 Task: Open Card Leadership Development Execution in Board Employee Benefits Optimization to Workspace Front-end Development and add a team member Softage.2@softage.net, a label Blue, a checklist Environmental Education, an attachment from Trello, a color Blue and finally, add a card description 'Conduct team training session on effective delegation' and a comment 'We should approach this task as an opportunity to learn and grow, by exploring new ideas and methods.'. Add a start date 'Jan 02, 1900' with a due date 'Jan 09, 1900'
Action: Mouse moved to (84, 319)
Screenshot: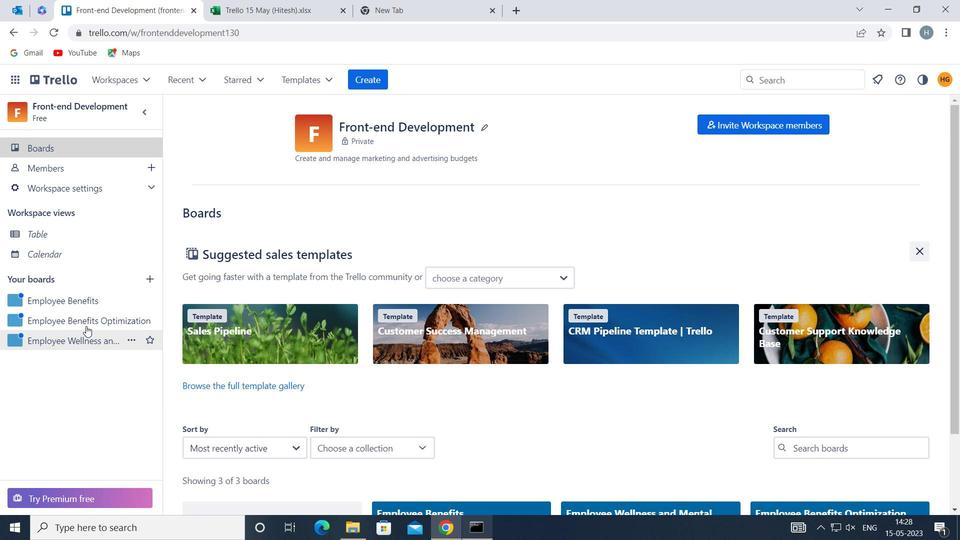 
Action: Mouse pressed left at (84, 319)
Screenshot: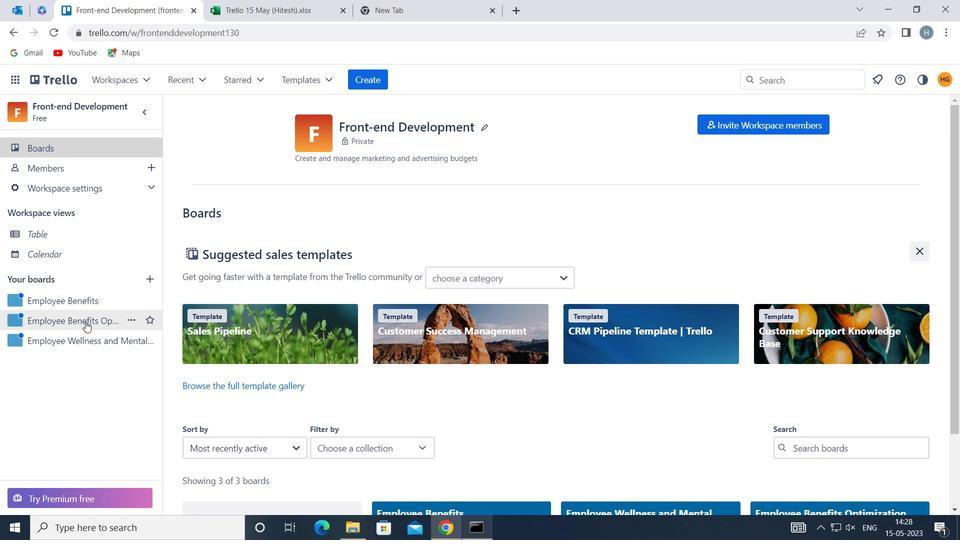 
Action: Mouse moved to (242, 178)
Screenshot: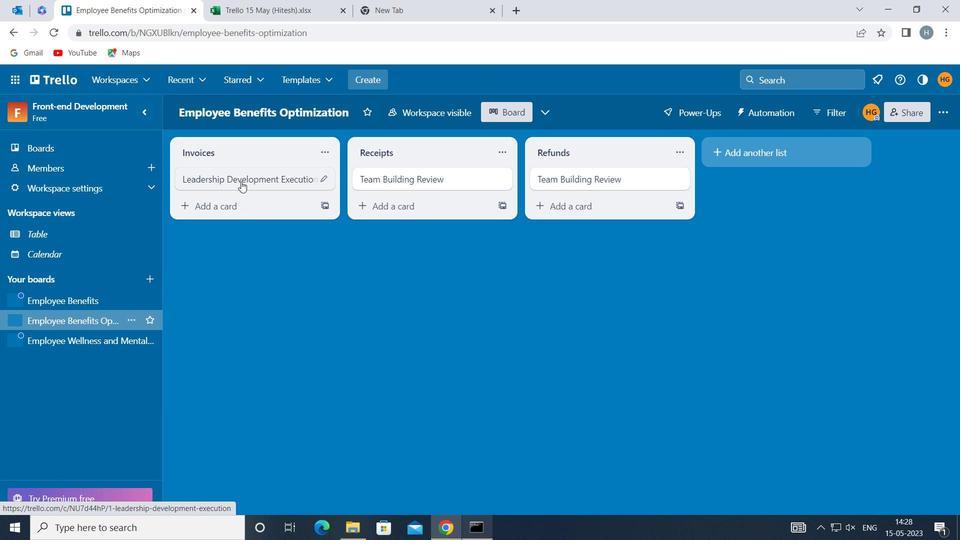 
Action: Mouse pressed left at (242, 178)
Screenshot: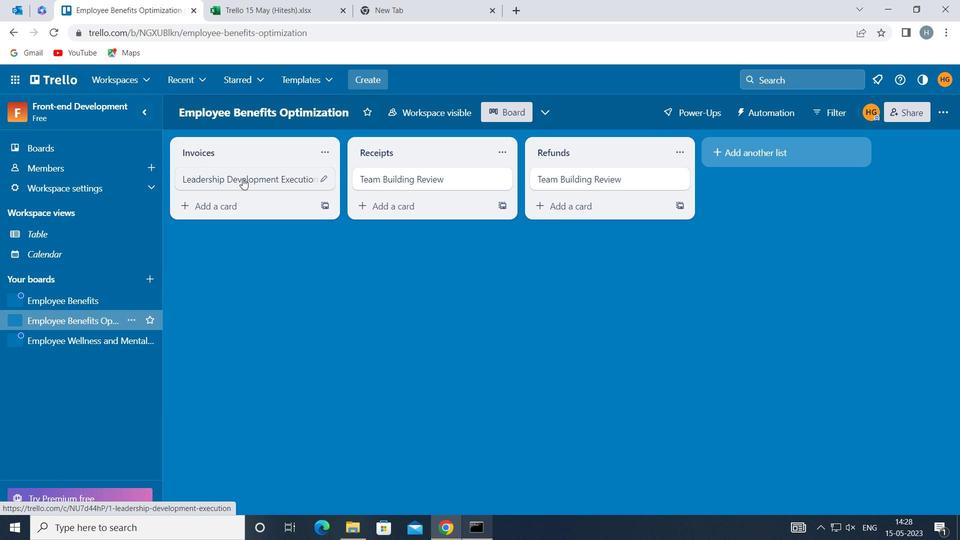 
Action: Mouse moved to (652, 180)
Screenshot: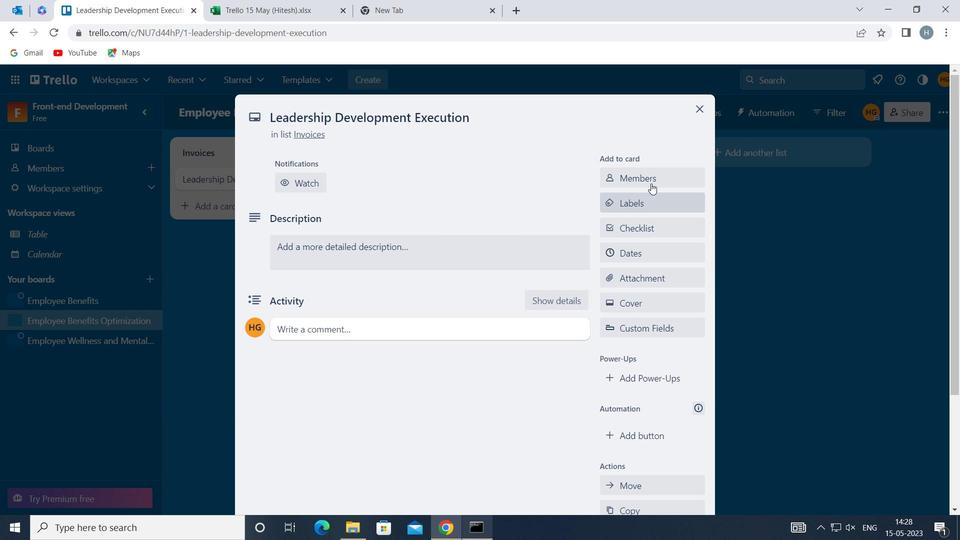 
Action: Mouse pressed left at (652, 180)
Screenshot: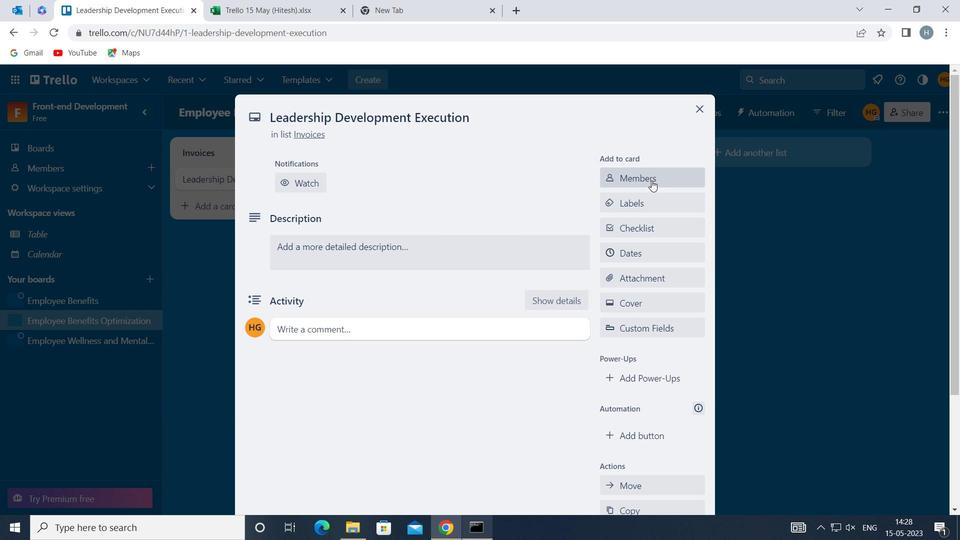 
Action: Key pressed softage
Screenshot: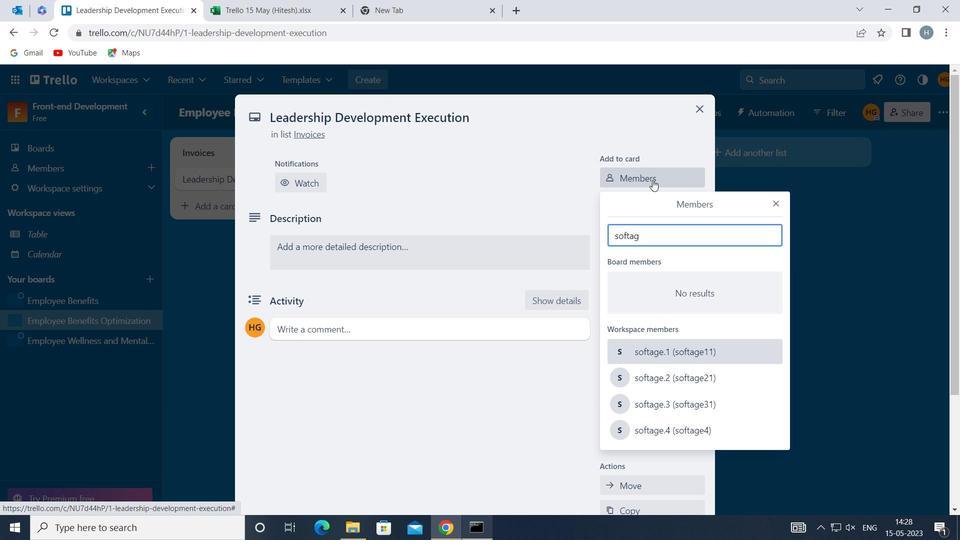 
Action: Mouse moved to (673, 374)
Screenshot: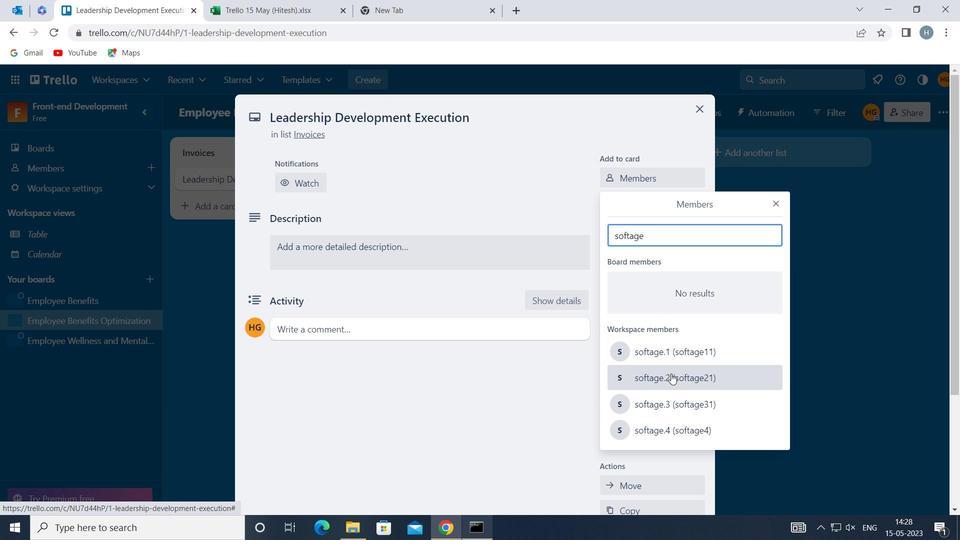 
Action: Mouse pressed left at (673, 374)
Screenshot: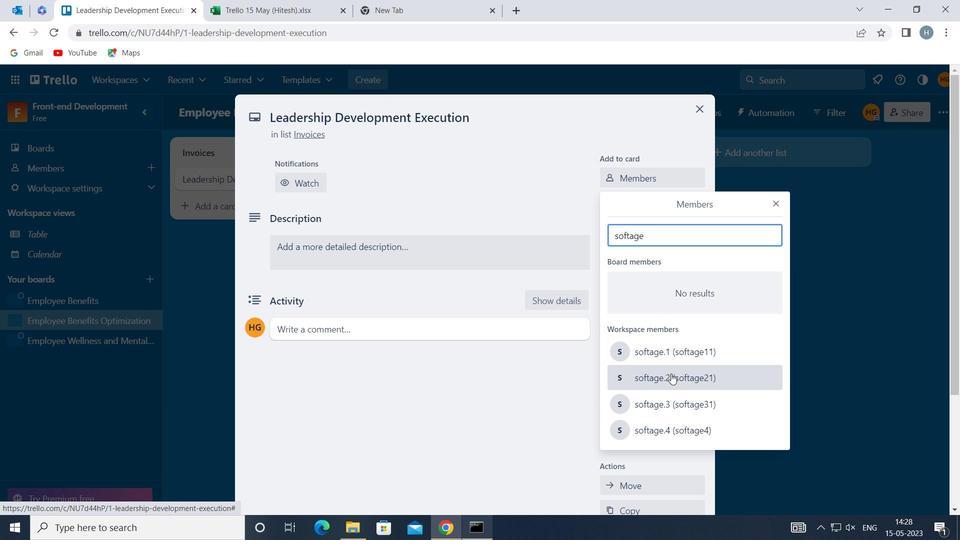 
Action: Mouse moved to (775, 205)
Screenshot: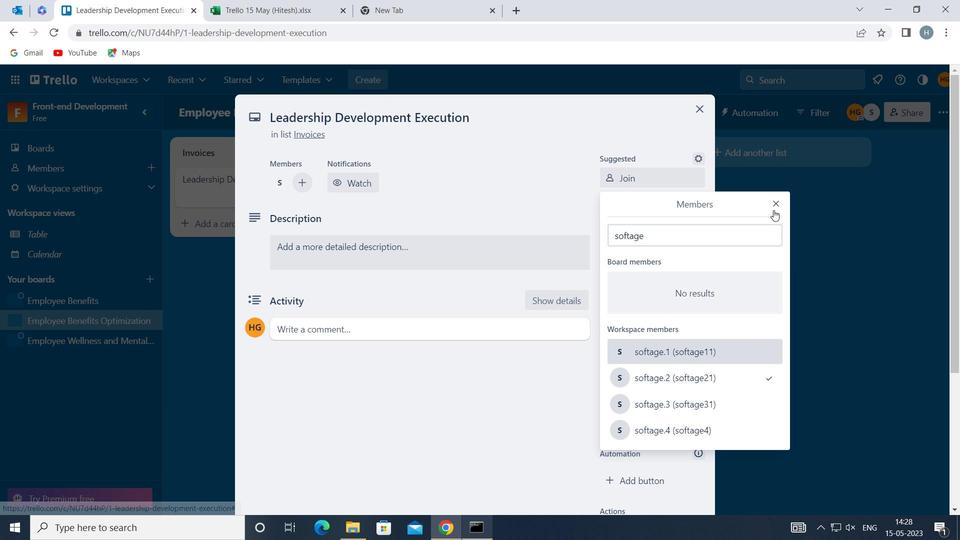 
Action: Mouse pressed left at (775, 205)
Screenshot: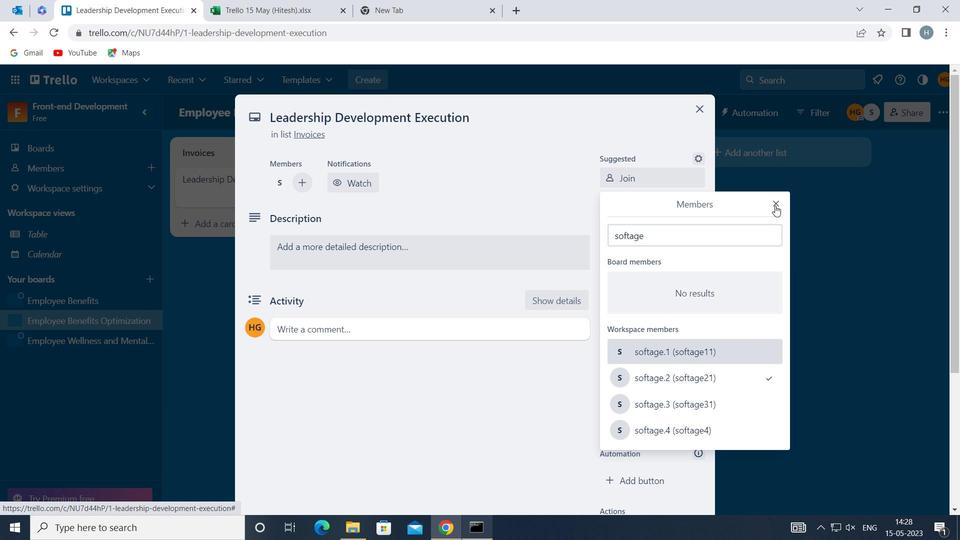 
Action: Mouse moved to (667, 245)
Screenshot: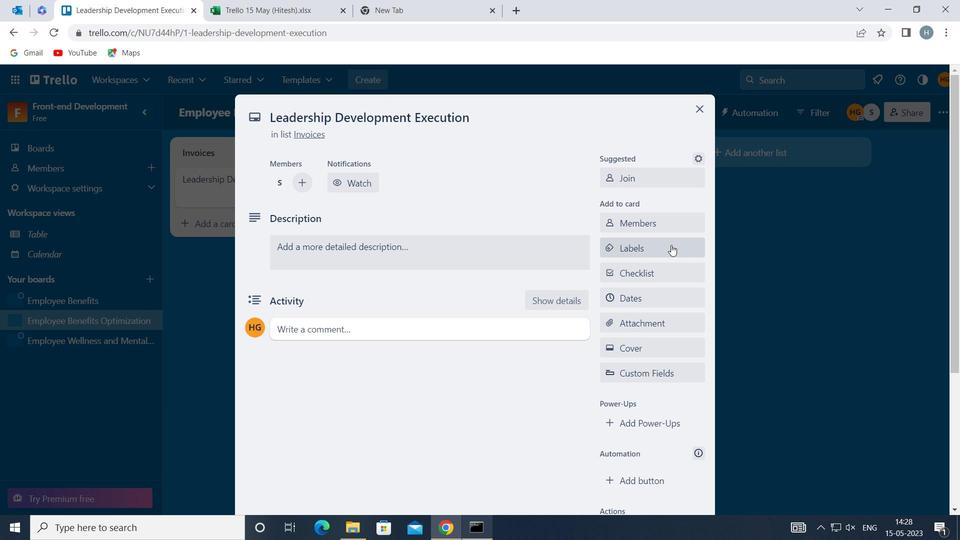 
Action: Mouse pressed left at (667, 245)
Screenshot: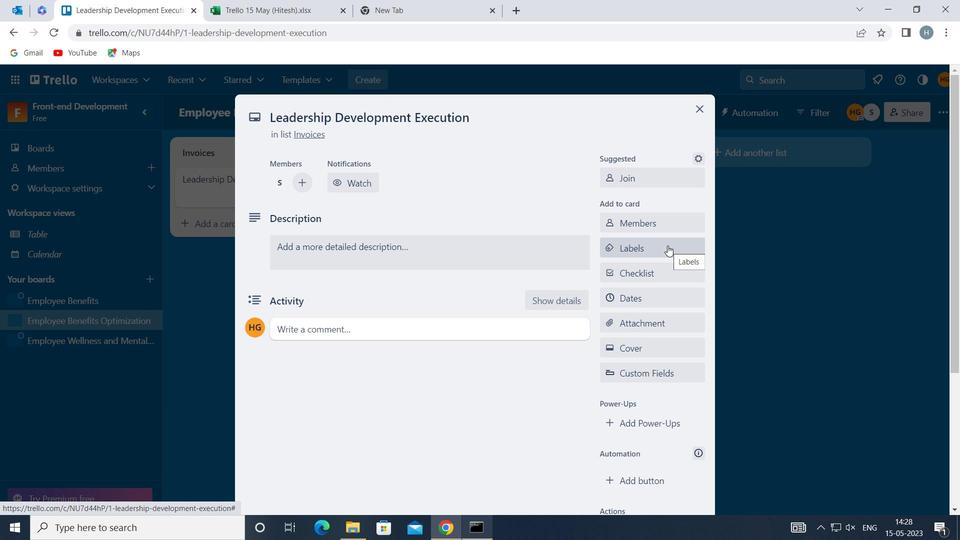 
Action: Mouse moved to (683, 291)
Screenshot: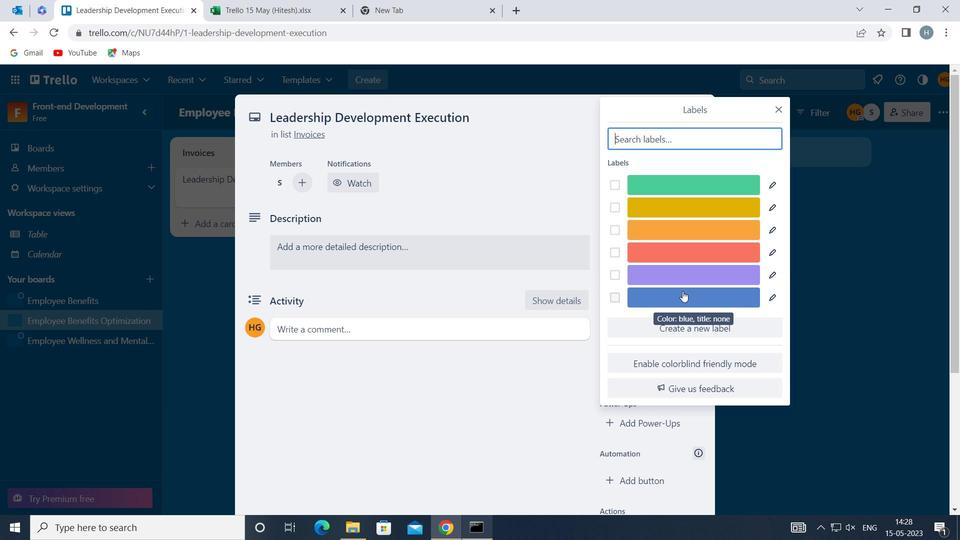 
Action: Mouse pressed left at (683, 291)
Screenshot: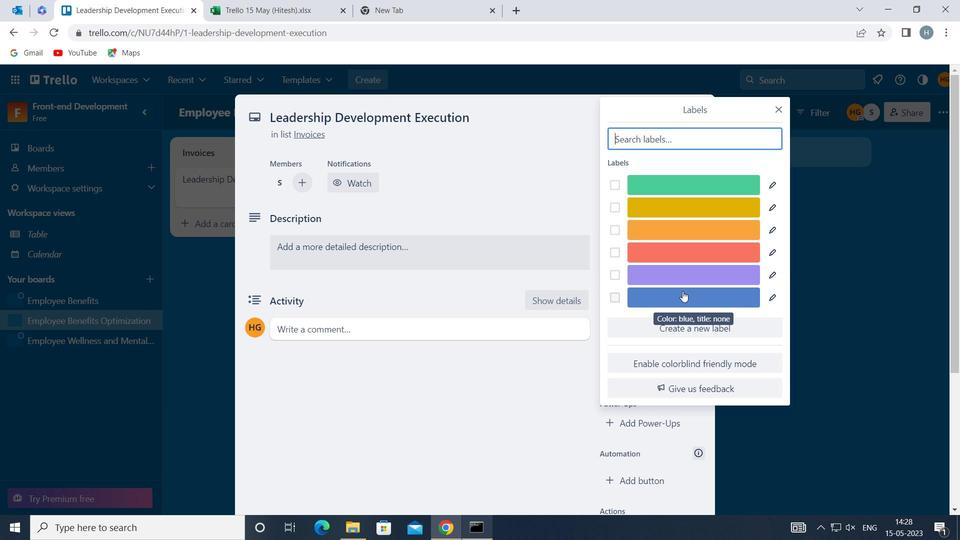 
Action: Mouse moved to (776, 107)
Screenshot: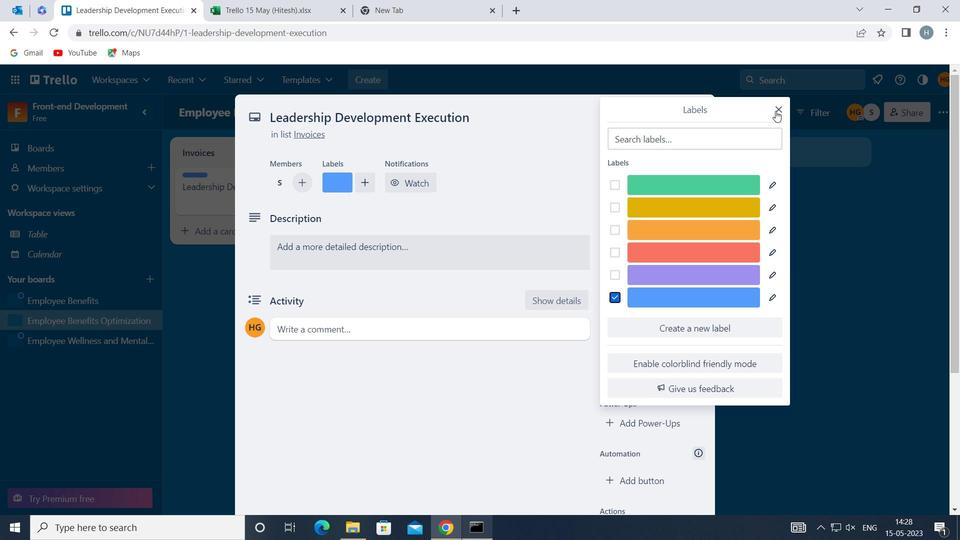 
Action: Mouse pressed left at (776, 107)
Screenshot: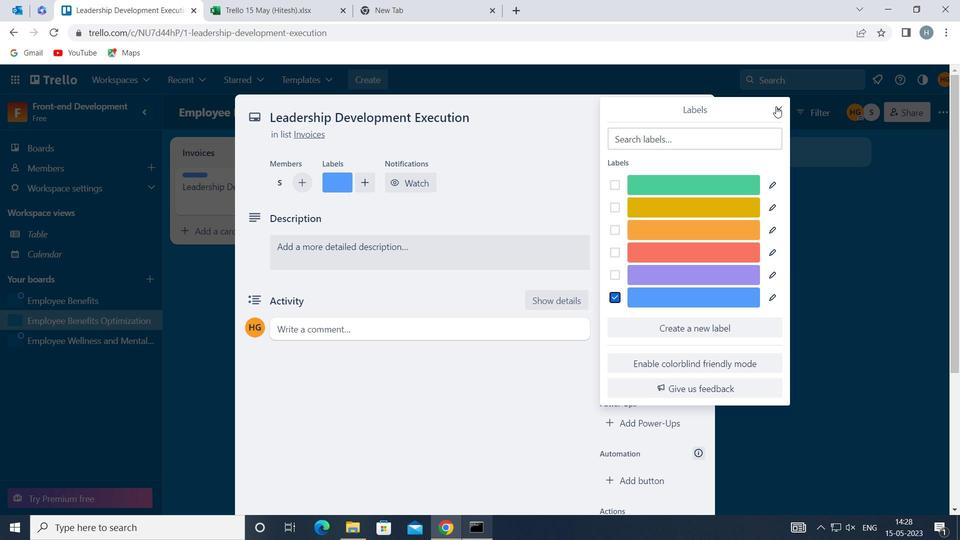 
Action: Mouse moved to (666, 267)
Screenshot: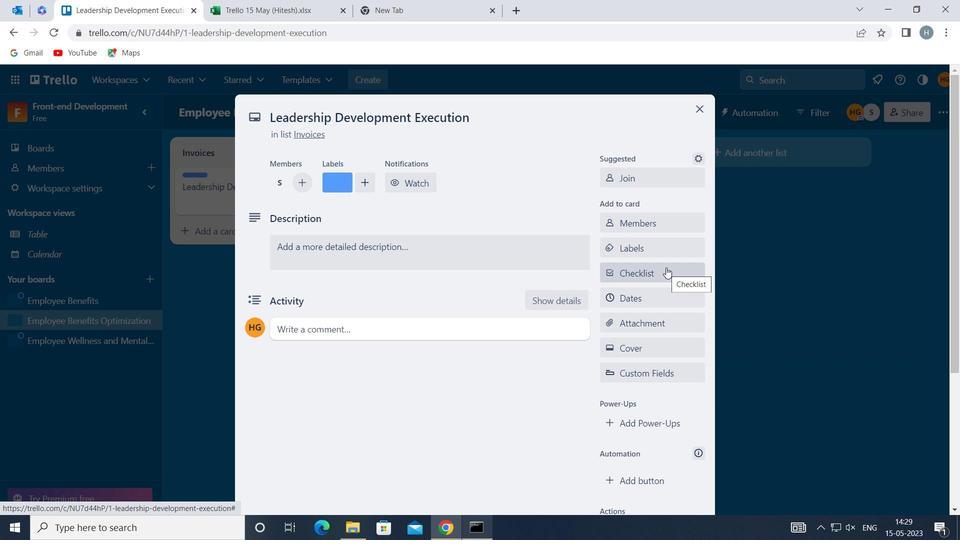 
Action: Mouse pressed left at (666, 267)
Screenshot: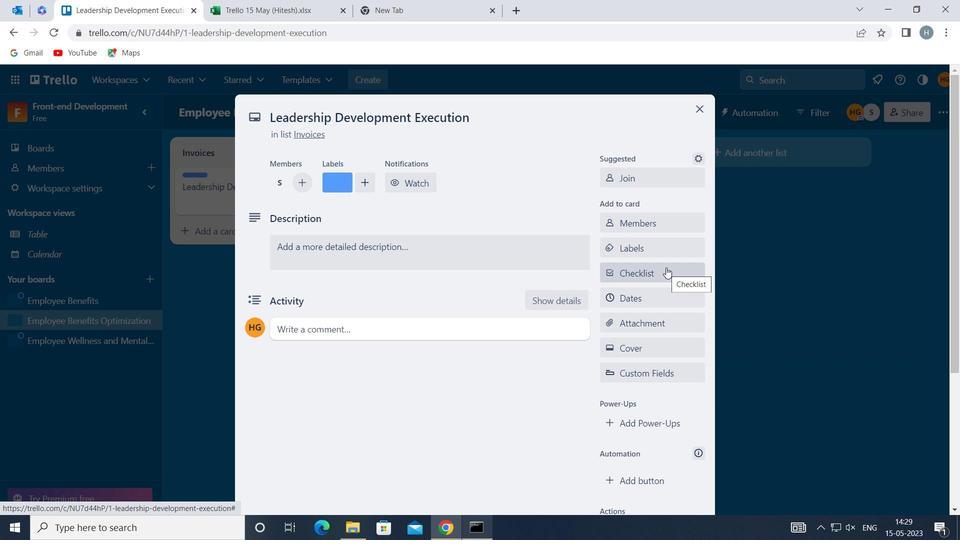 
Action: Key pressed <Key.shift>ENVIRONMENTAL<Key.space><Key.shift><Key.shift>EDUCATION
Screenshot: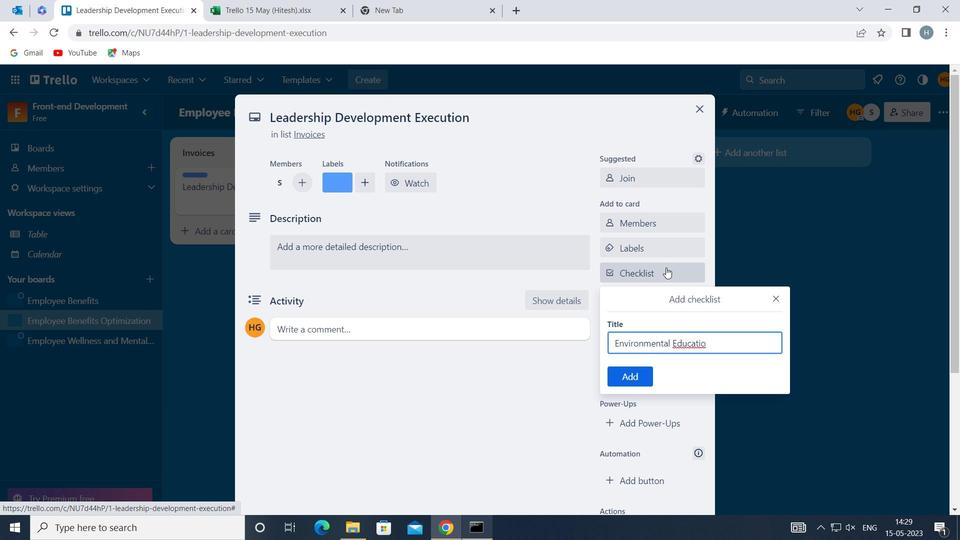 
Action: Mouse moved to (641, 371)
Screenshot: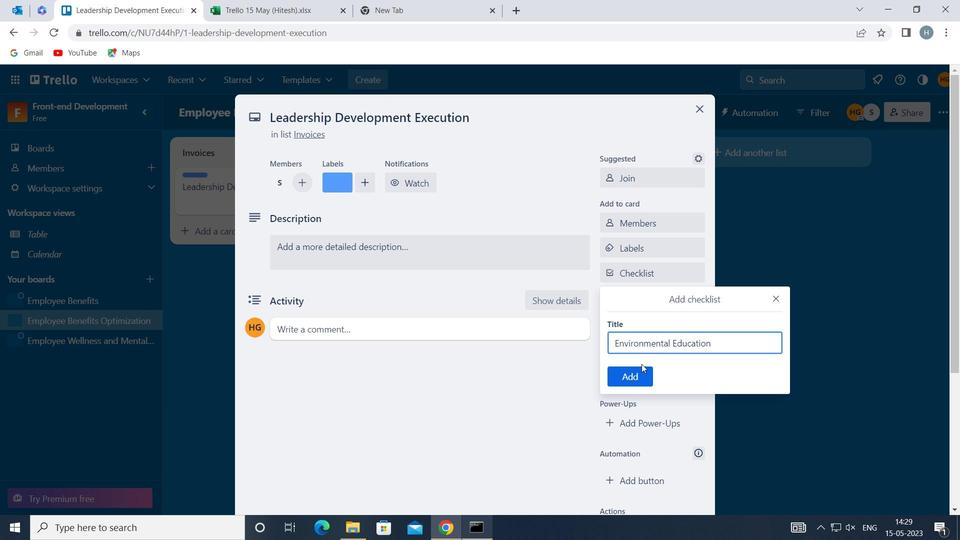 
Action: Mouse pressed left at (641, 371)
Screenshot: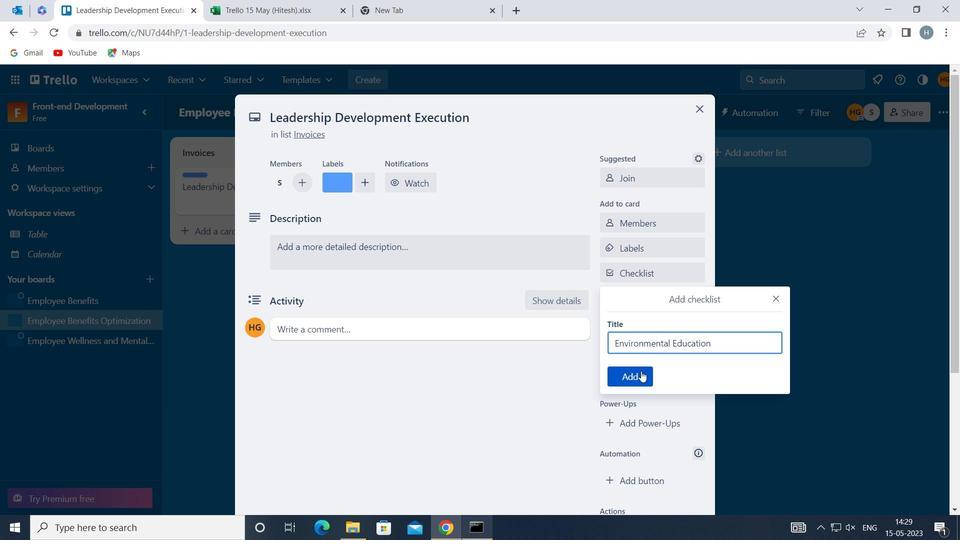 
Action: Mouse moved to (644, 316)
Screenshot: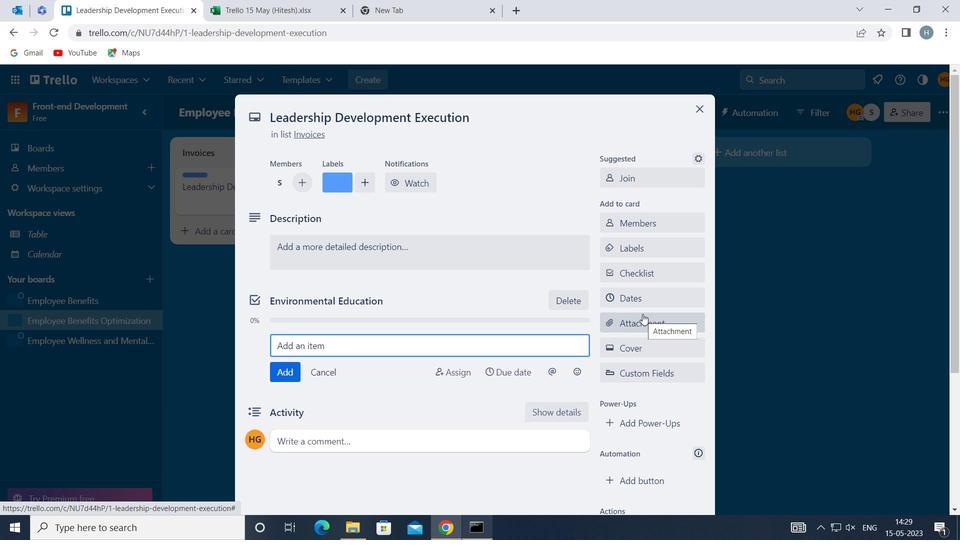 
Action: Mouse pressed left at (644, 316)
Screenshot: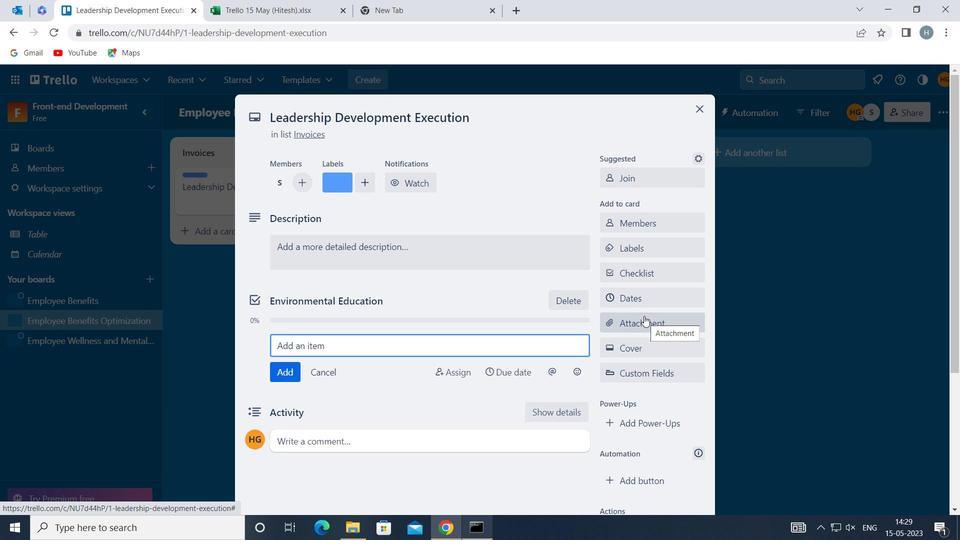 
Action: Mouse moved to (673, 154)
Screenshot: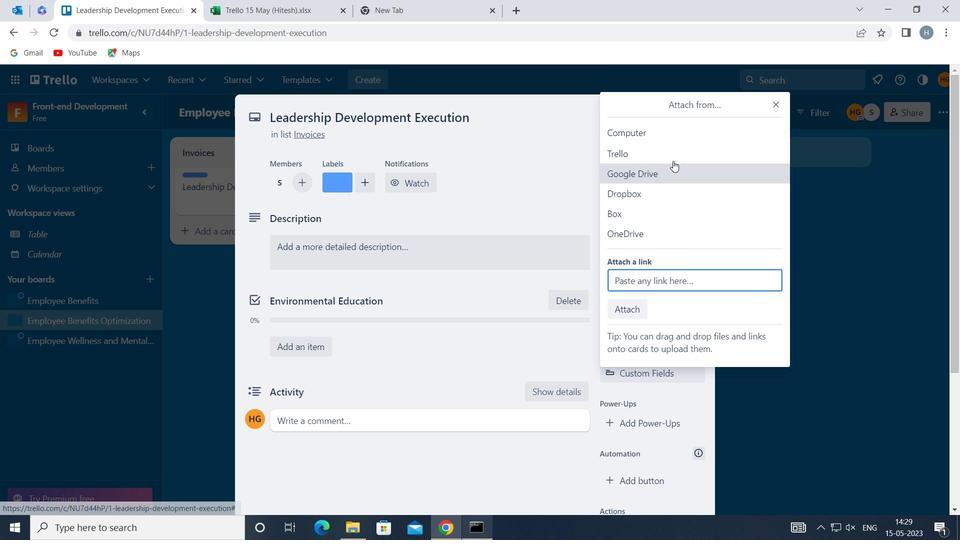 
Action: Mouse pressed left at (673, 154)
Screenshot: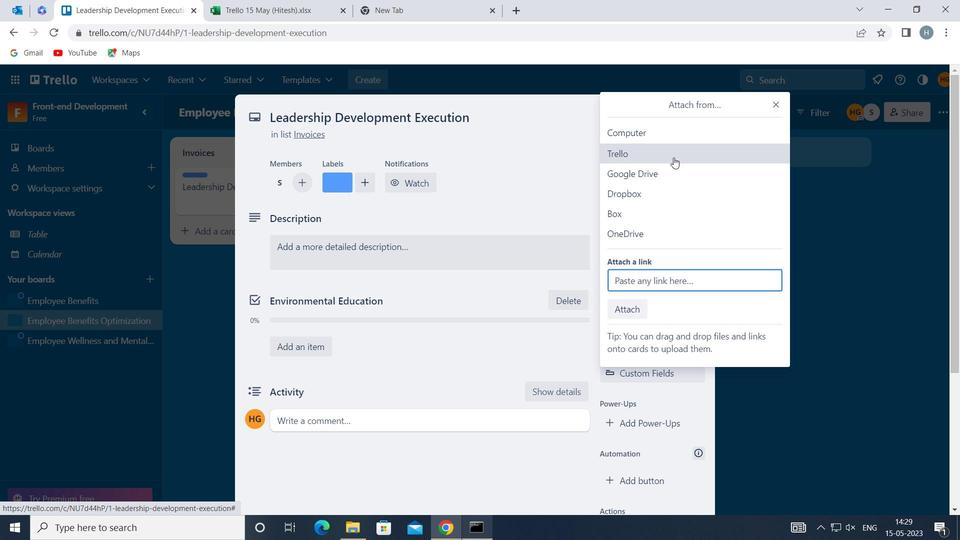 
Action: Mouse moved to (681, 229)
Screenshot: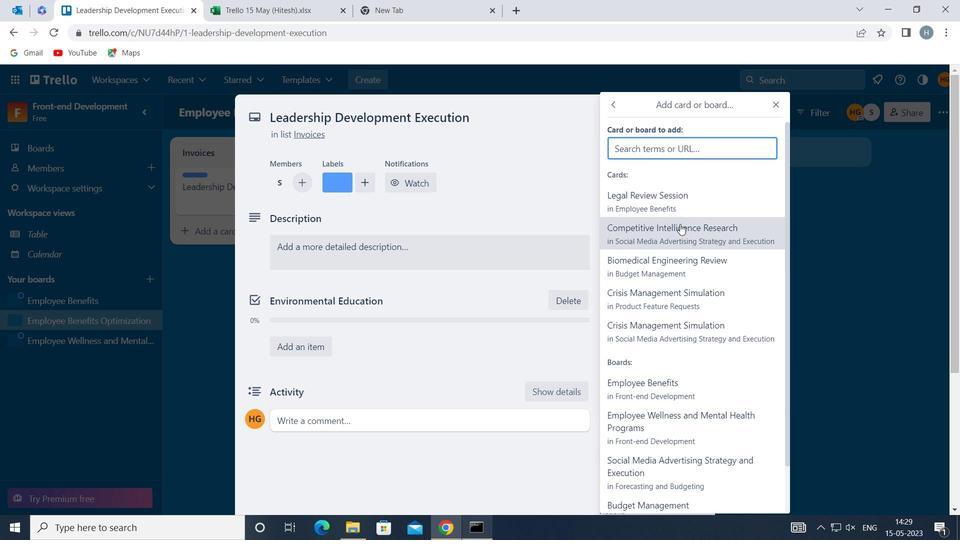 
Action: Mouse pressed left at (681, 229)
Screenshot: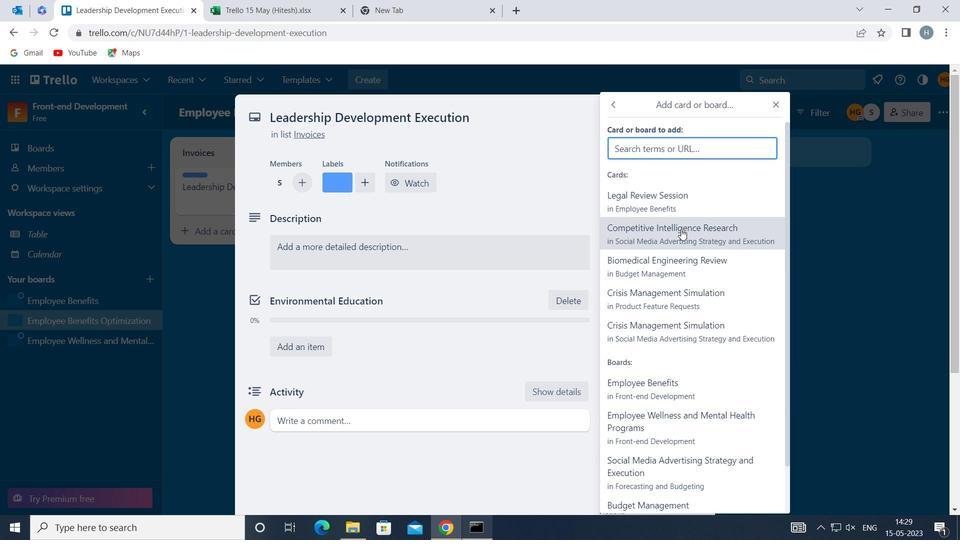 
Action: Mouse moved to (661, 352)
Screenshot: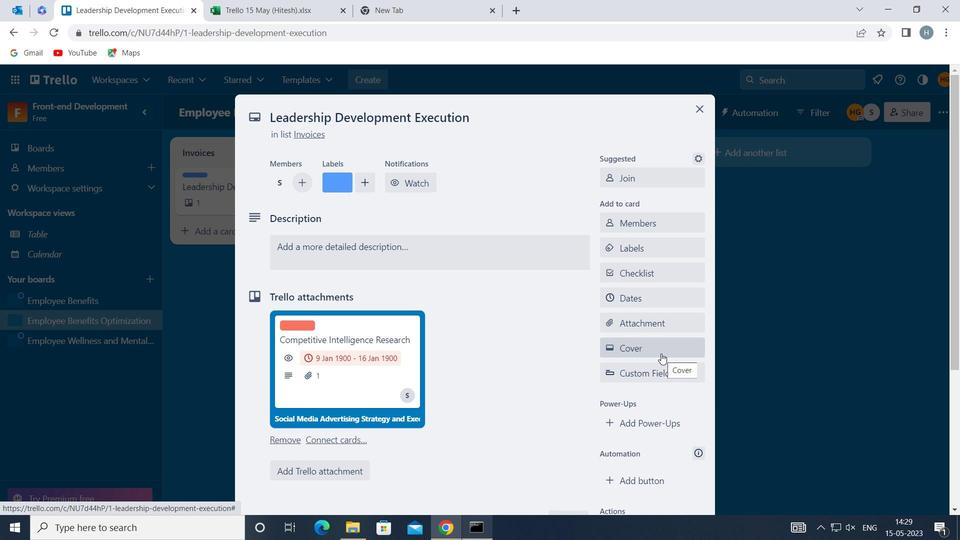 
Action: Mouse pressed left at (661, 352)
Screenshot: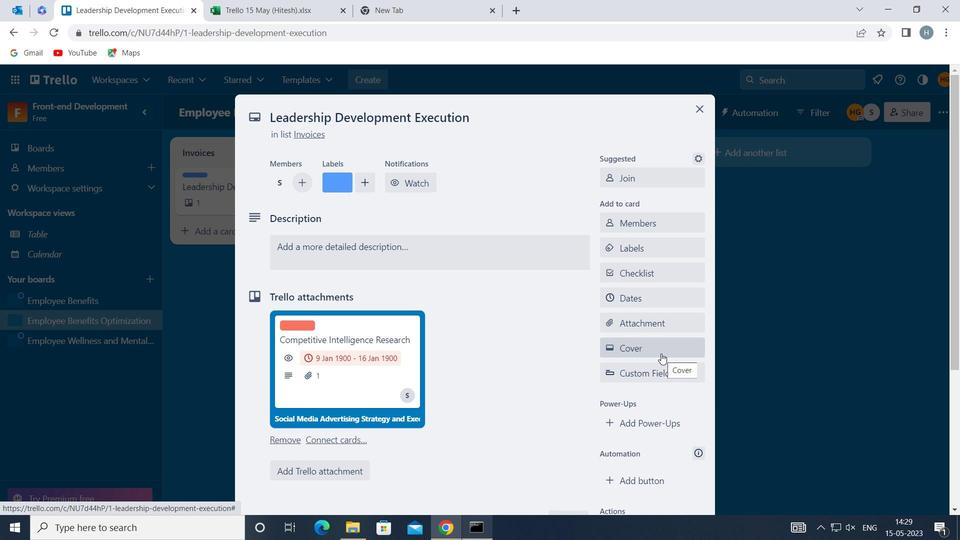 
Action: Mouse moved to (630, 292)
Screenshot: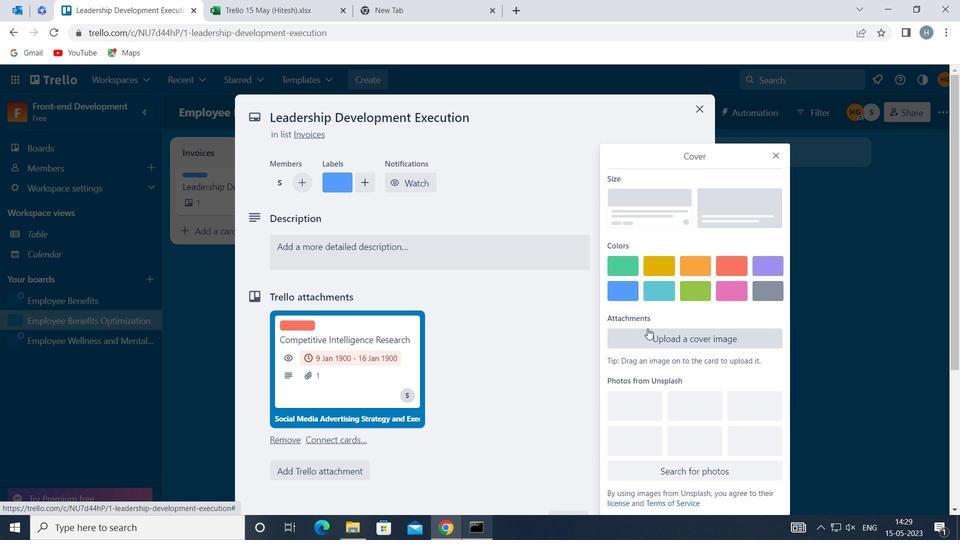 
Action: Mouse pressed left at (630, 292)
Screenshot: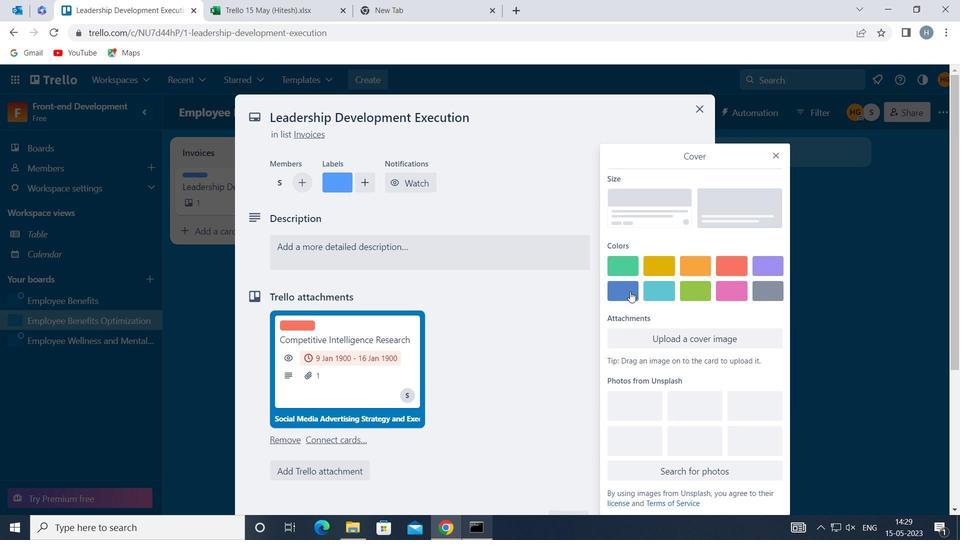 
Action: Mouse moved to (777, 132)
Screenshot: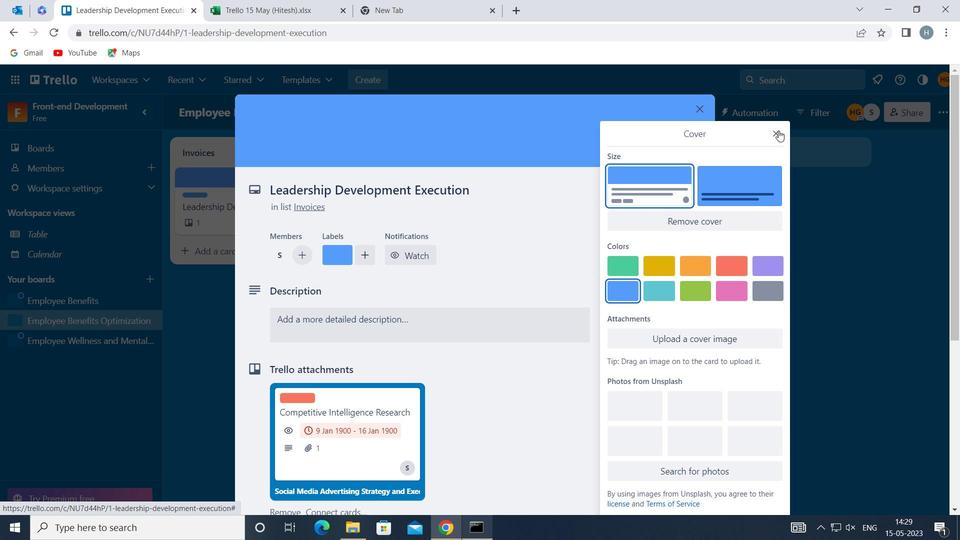 
Action: Mouse pressed left at (777, 132)
Screenshot: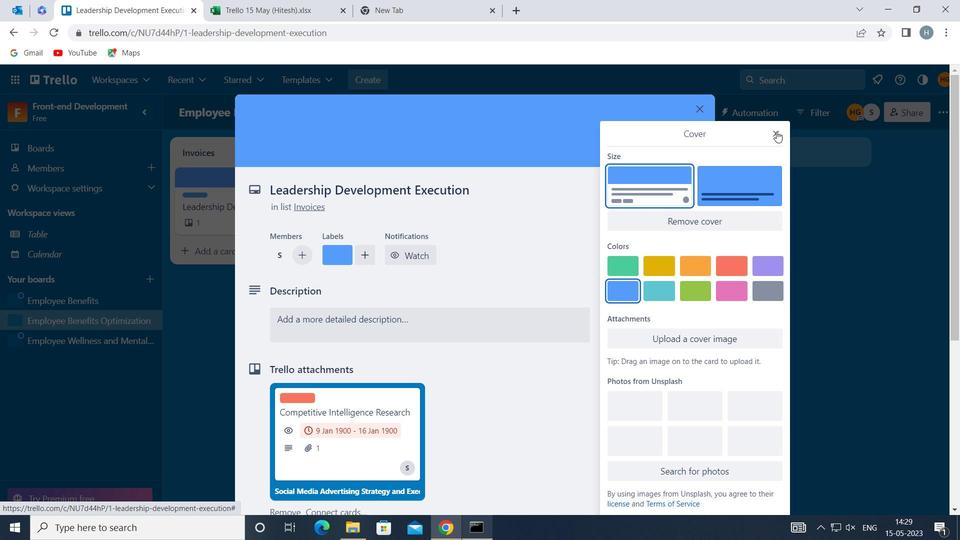 
Action: Mouse moved to (456, 325)
Screenshot: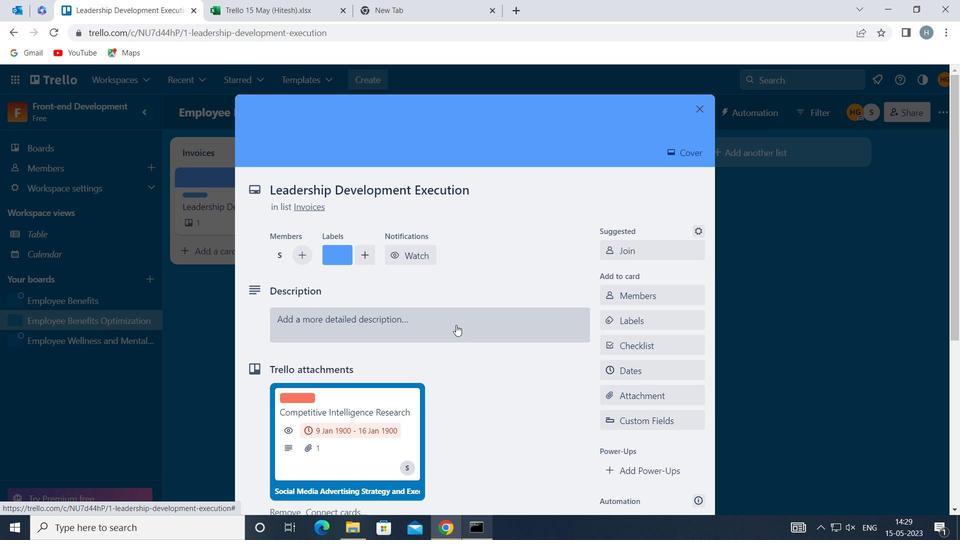 
Action: Mouse pressed left at (456, 325)
Screenshot: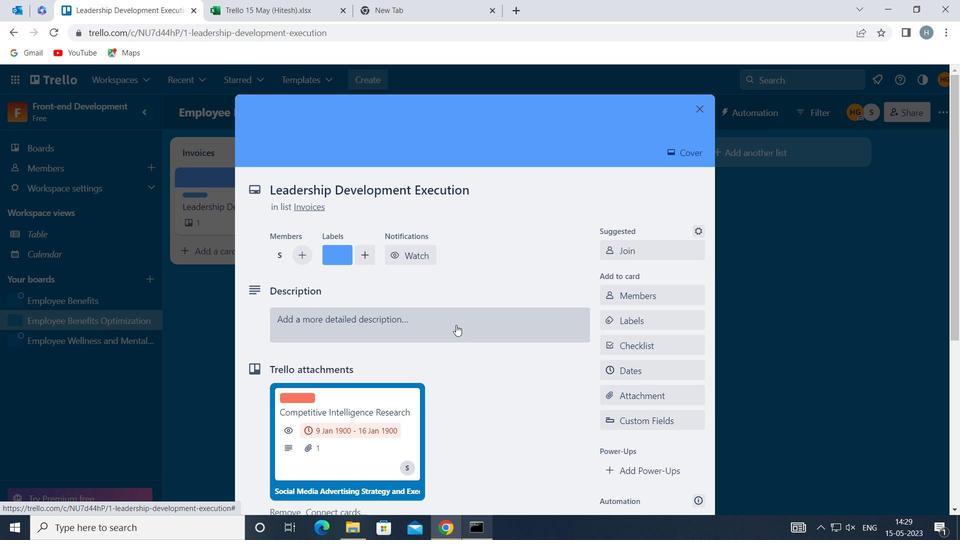 
Action: Key pressed <Key.shift>CONDUCT<Key.space>TEAM<Key.space>TRAINING<Key.space>SESSION<Key.space>ON<Key.space>EFFECTIVE<Key.space>DELEGATION<Key.space>
Screenshot: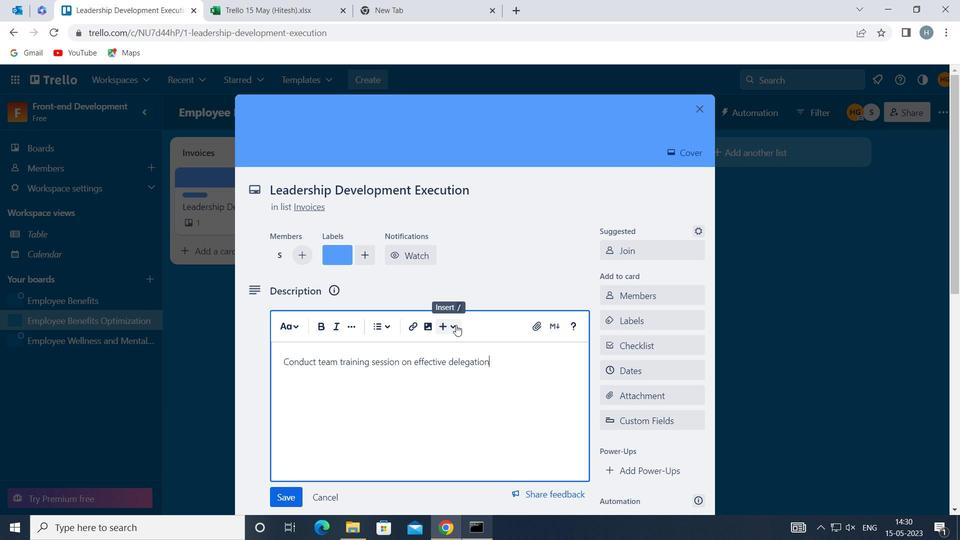 
Action: Mouse moved to (290, 491)
Screenshot: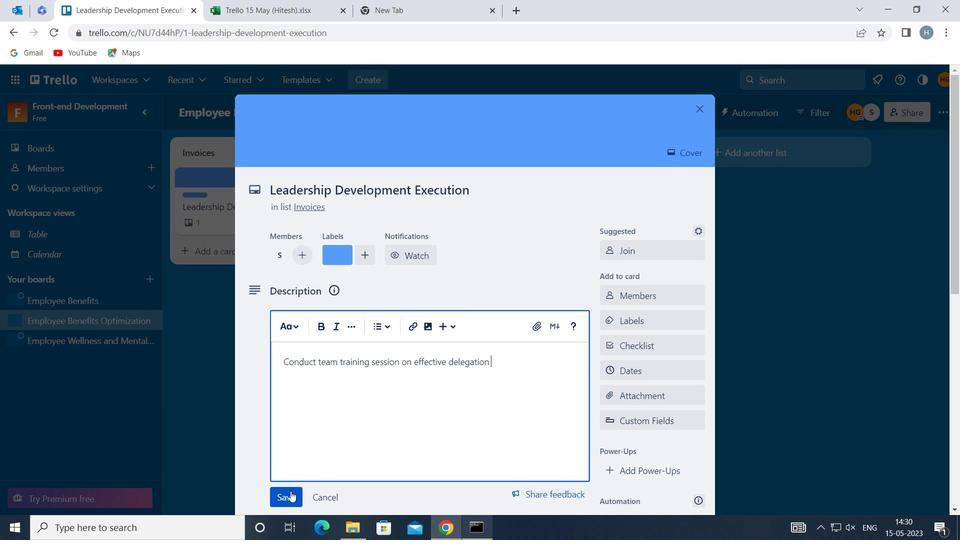 
Action: Mouse pressed left at (290, 491)
Screenshot: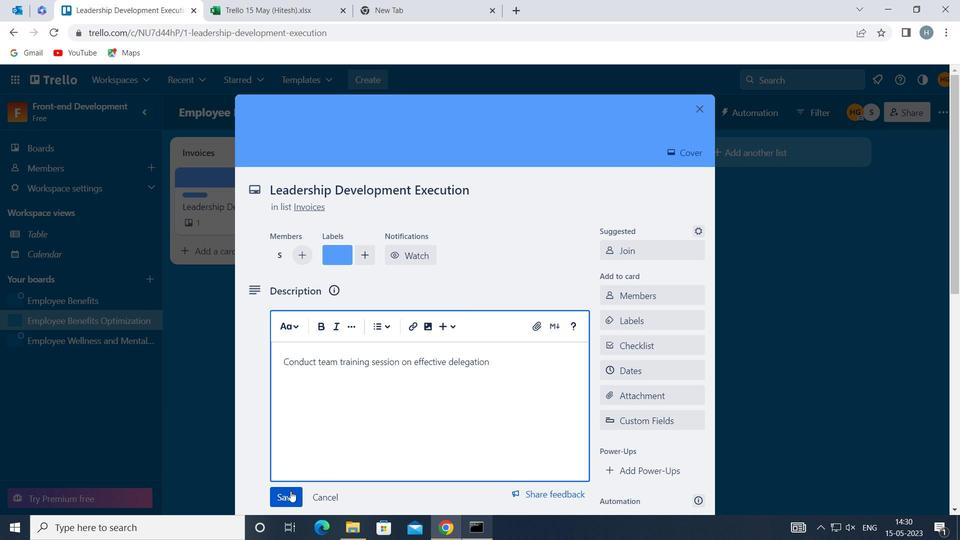 
Action: Mouse moved to (425, 356)
Screenshot: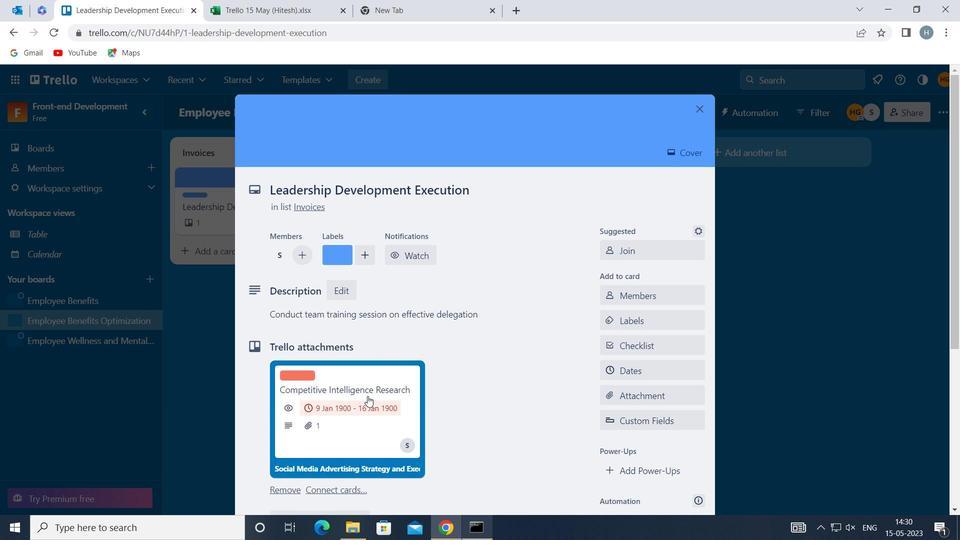 
Action: Mouse scrolled (425, 356) with delta (0, 0)
Screenshot: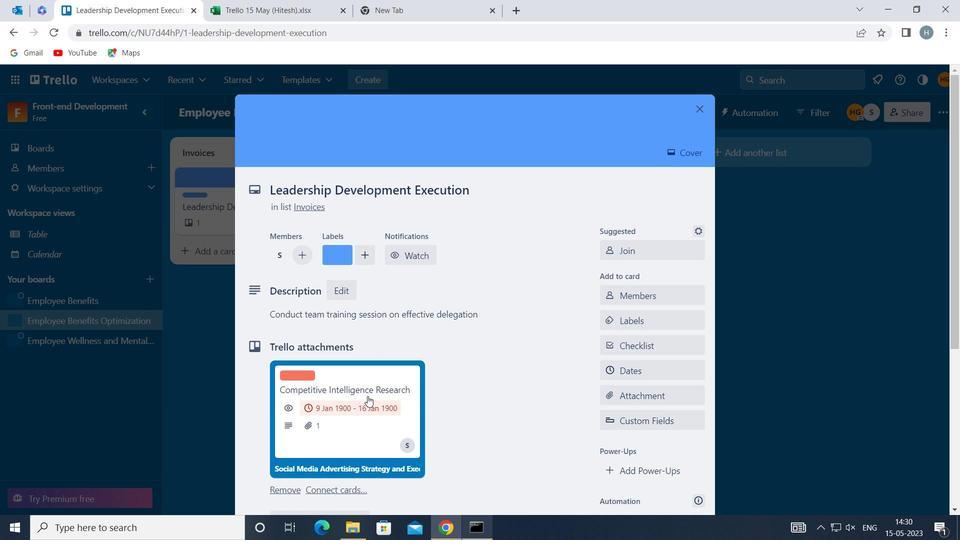 
Action: Mouse scrolled (425, 356) with delta (0, 0)
Screenshot: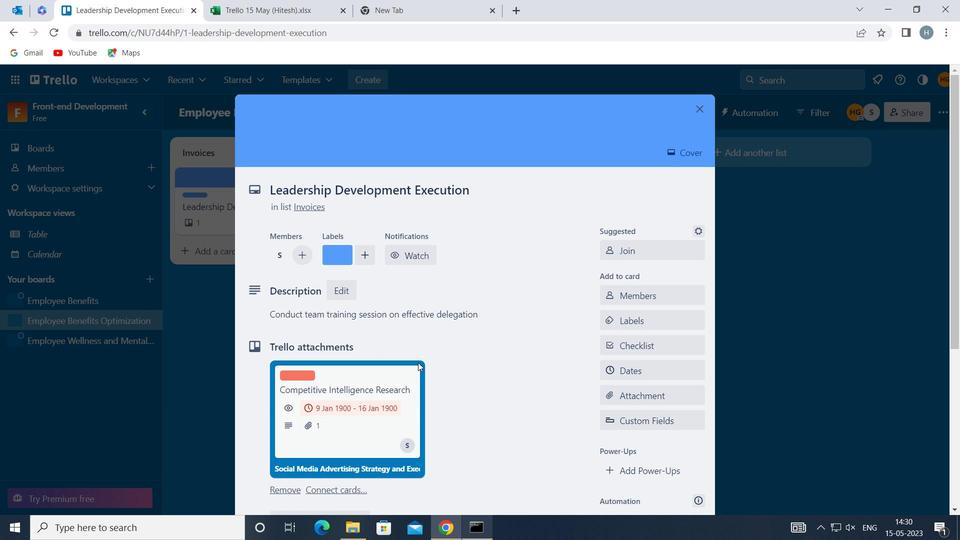 
Action: Mouse scrolled (425, 356) with delta (0, 0)
Screenshot: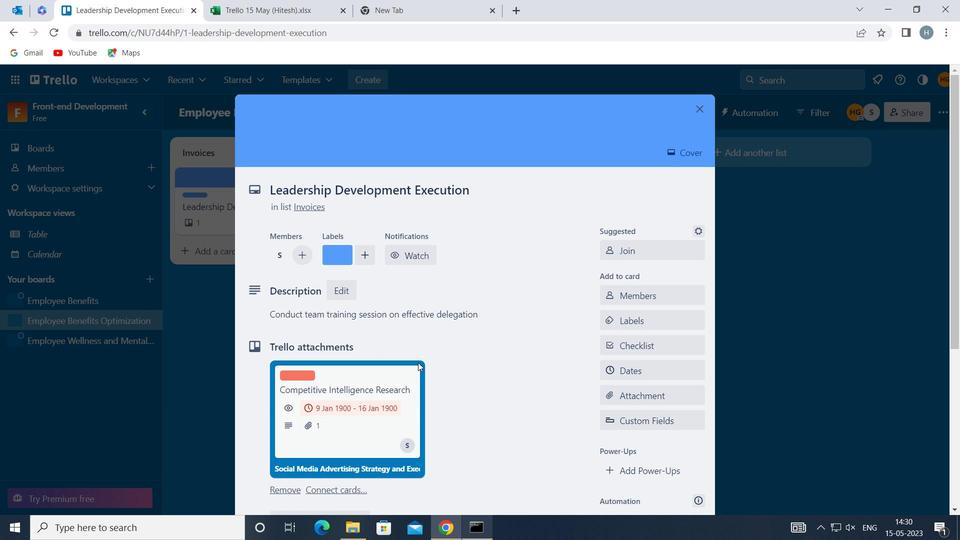 
Action: Mouse scrolled (425, 356) with delta (0, 0)
Screenshot: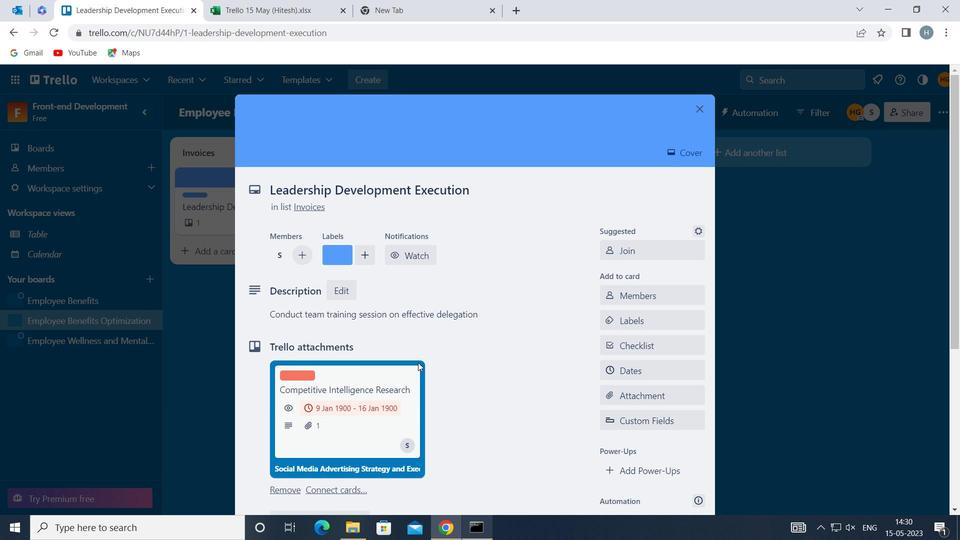 
Action: Mouse scrolled (425, 356) with delta (0, 0)
Screenshot: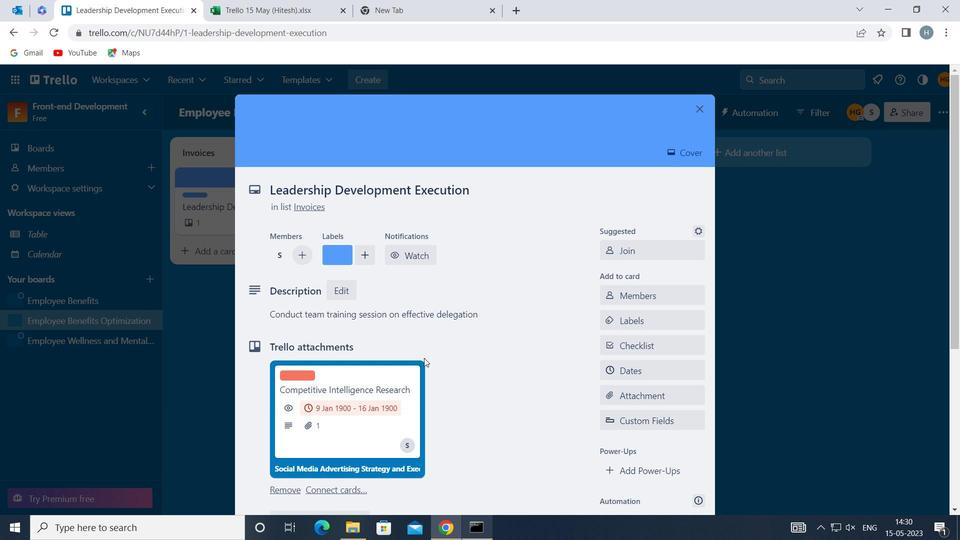 
Action: Mouse scrolled (425, 356) with delta (0, 0)
Screenshot: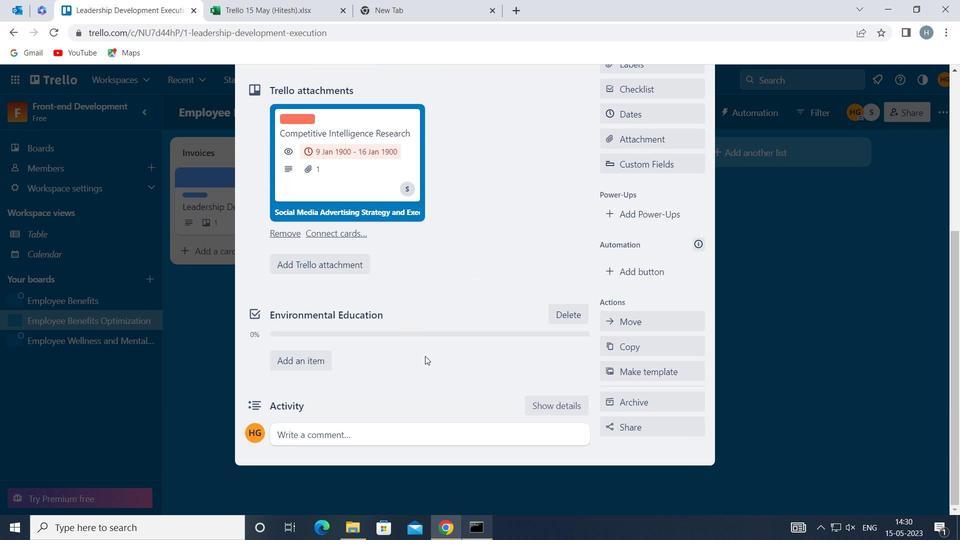 
Action: Mouse scrolled (425, 356) with delta (0, 0)
Screenshot: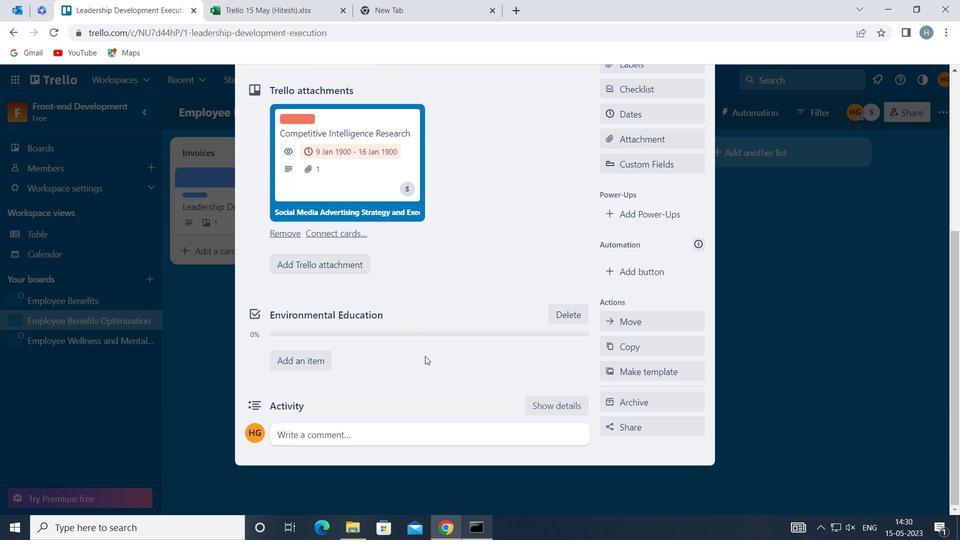 
Action: Mouse moved to (405, 422)
Screenshot: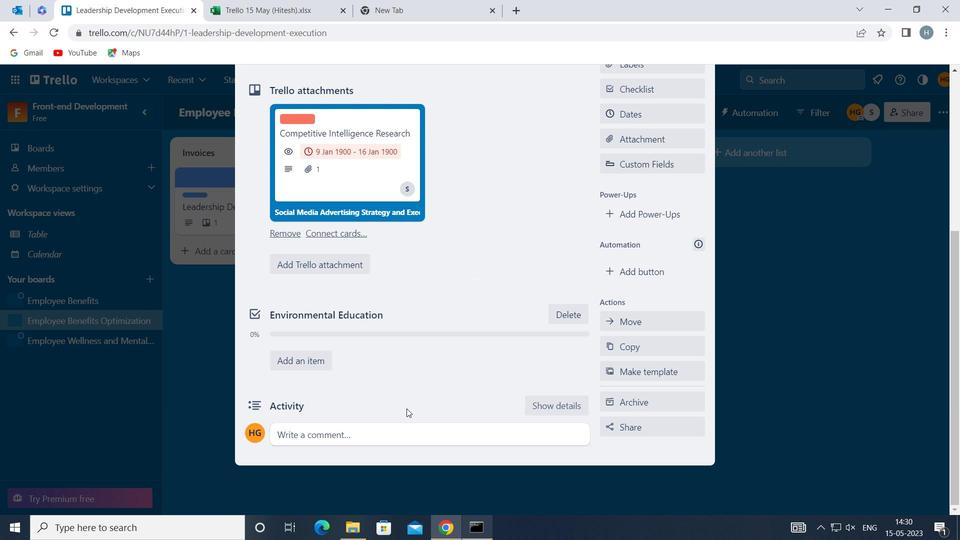 
Action: Mouse pressed left at (405, 422)
Screenshot: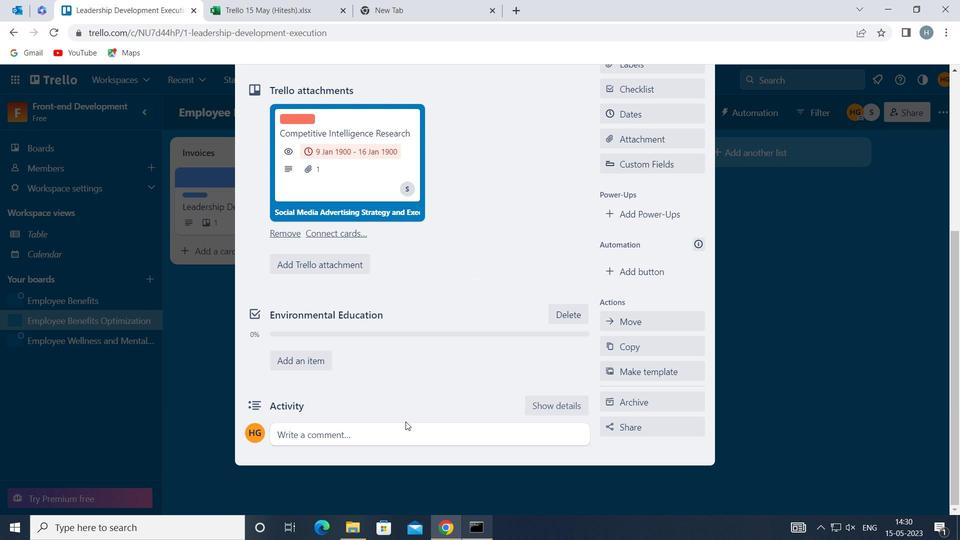 
Action: Mouse moved to (403, 428)
Screenshot: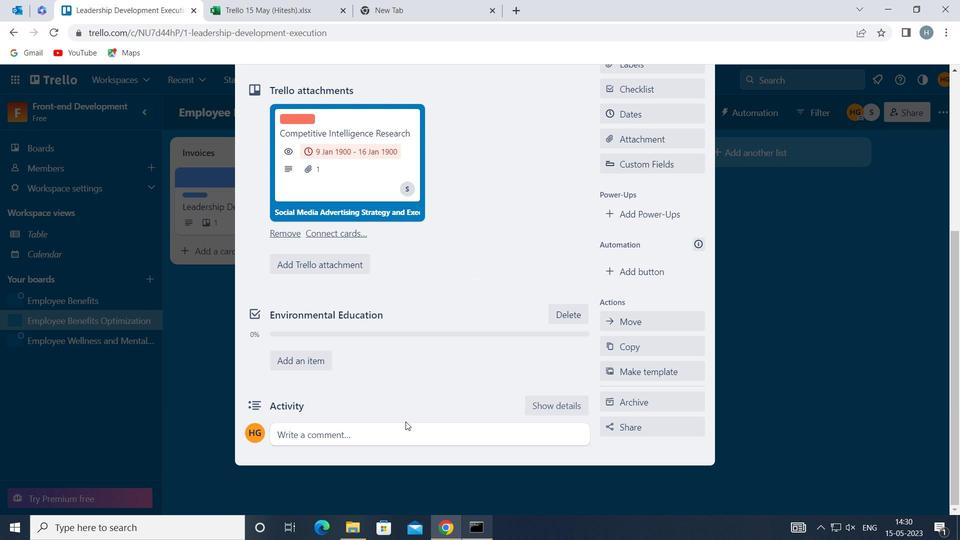 
Action: Mouse pressed left at (403, 428)
Screenshot: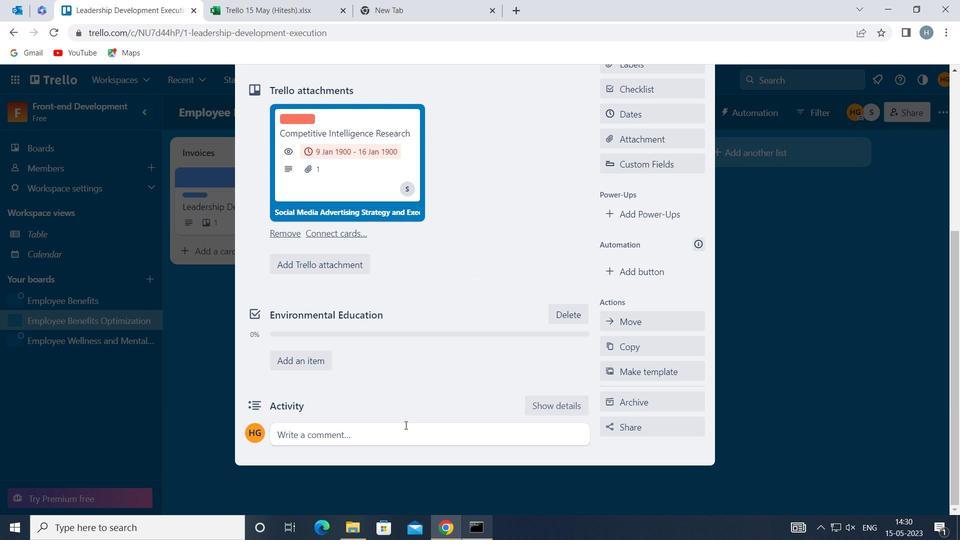 
Action: Key pressed <Key.shift>WE<Key.space>SHOULD<Key.space>APPROACH<Key.space>THIS<Key.space>TASK<Key.space>AS<Key.space>AN<Key.space>OPPORTUNITY<Key.space>TO<Key.space>LR<Key.backspace>EAR<Key.space><Key.backspace>N<Key.space>AND<Key.space>GROW,<Key.space>BY<Key.space>EXP
Screenshot: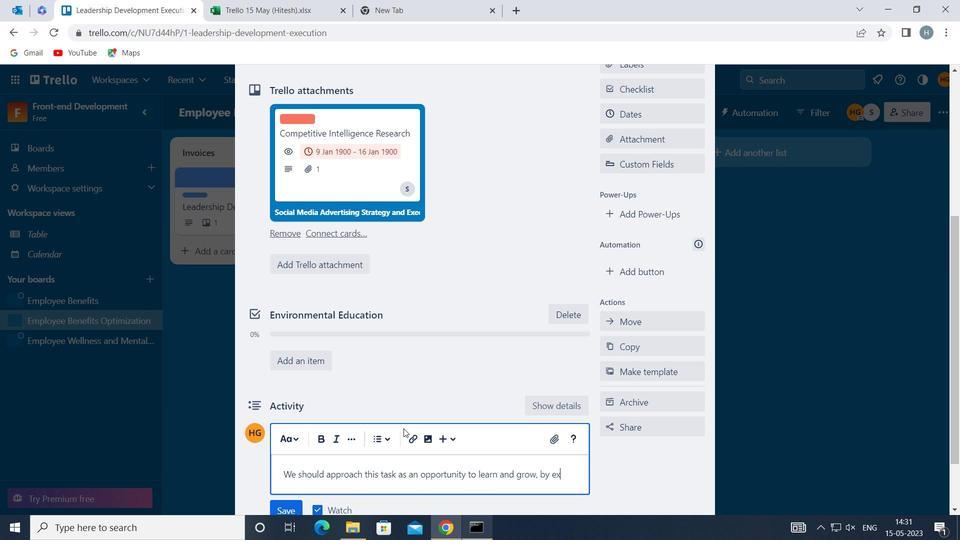 
Action: Mouse moved to (402, 429)
Screenshot: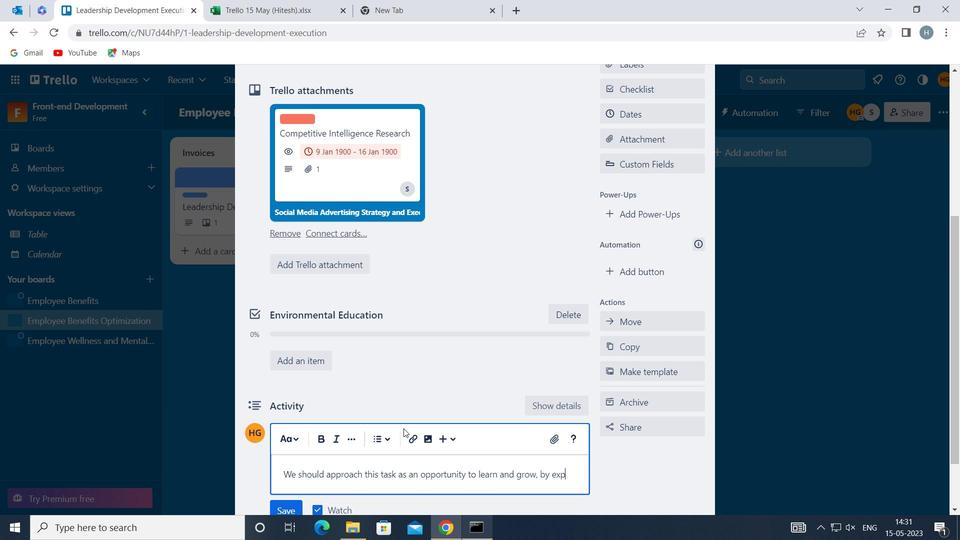 
Action: Key pressed LORING<Key.space>NEW<Key.space>IDEAS<Key.space>AND<Key.space>METHODS
Screenshot: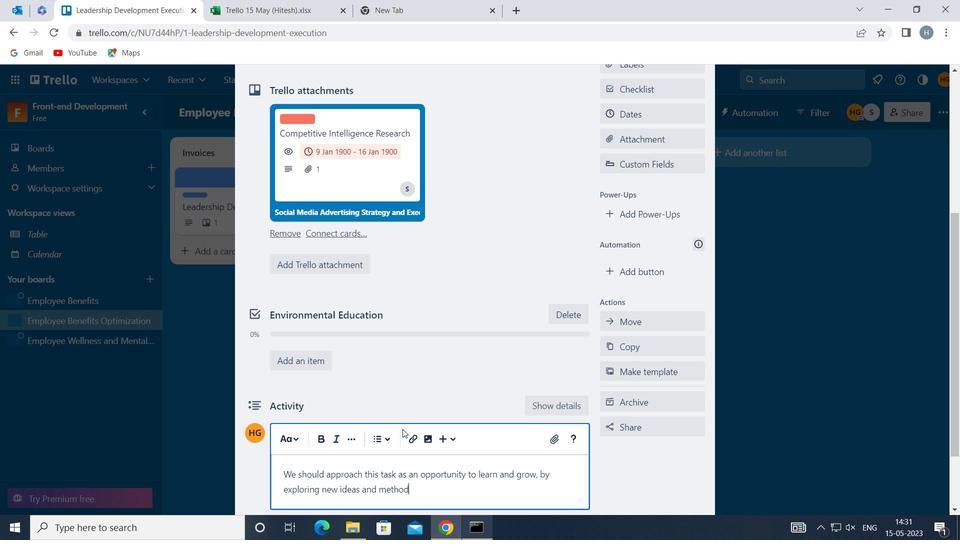
Action: Mouse moved to (371, 428)
Screenshot: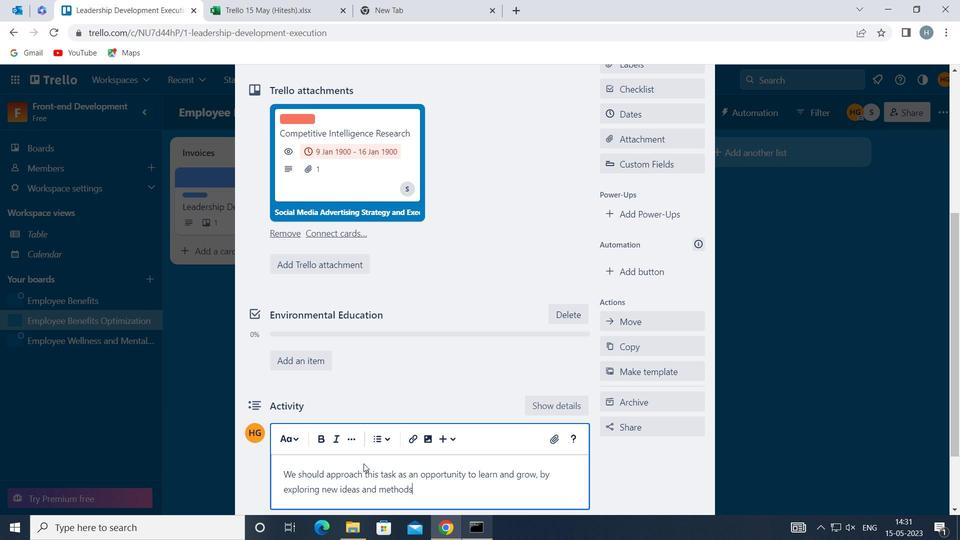 
Action: Mouse scrolled (371, 428) with delta (0, 0)
Screenshot: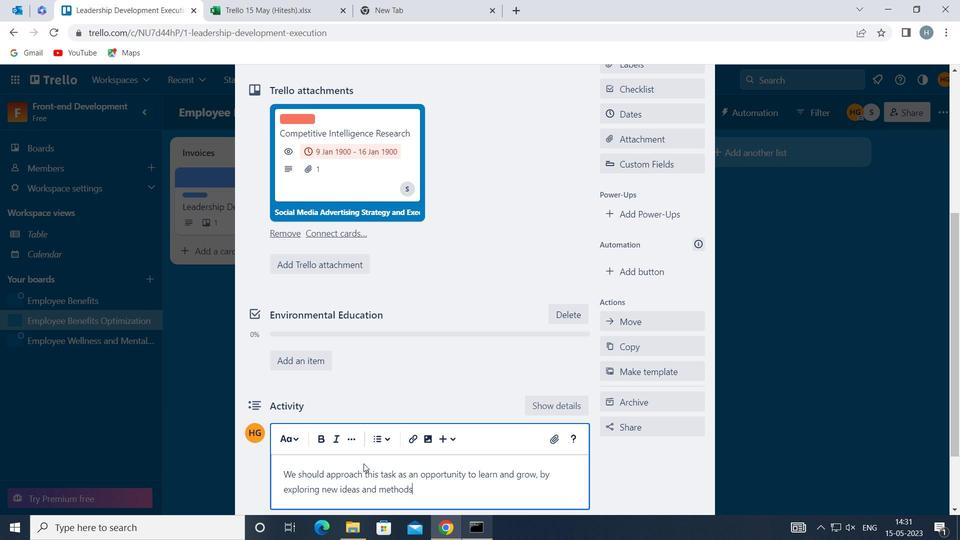 
Action: Mouse scrolled (371, 428) with delta (0, 0)
Screenshot: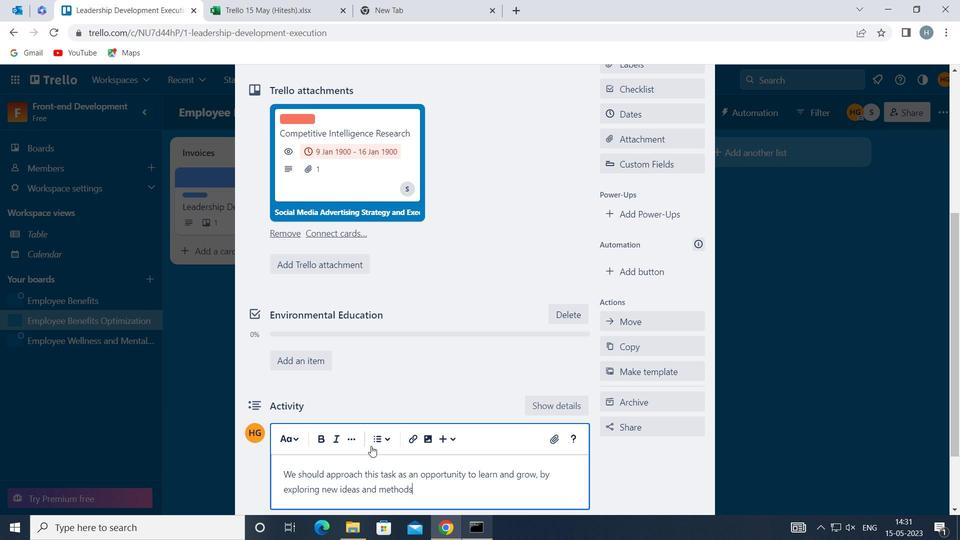 
Action: Mouse scrolled (371, 428) with delta (0, 0)
Screenshot: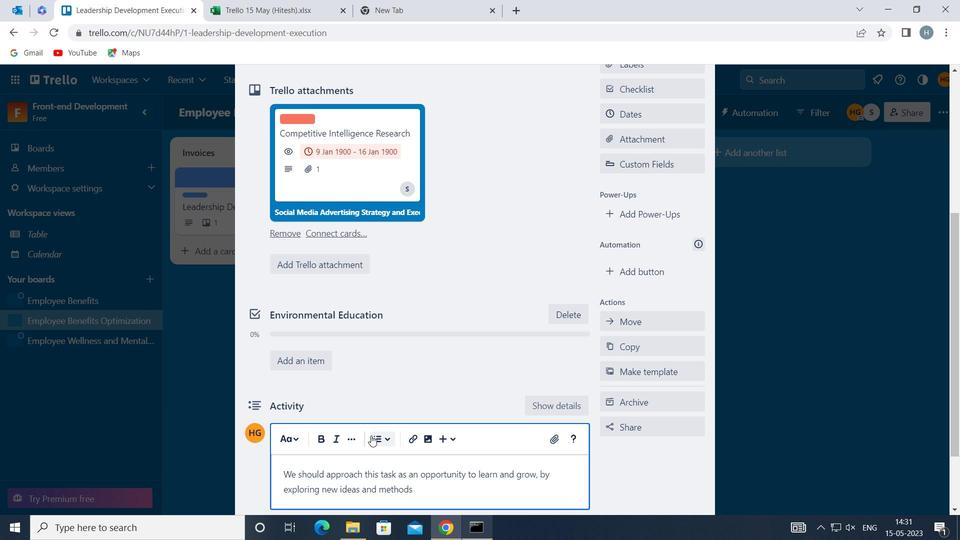 
Action: Mouse moved to (278, 431)
Screenshot: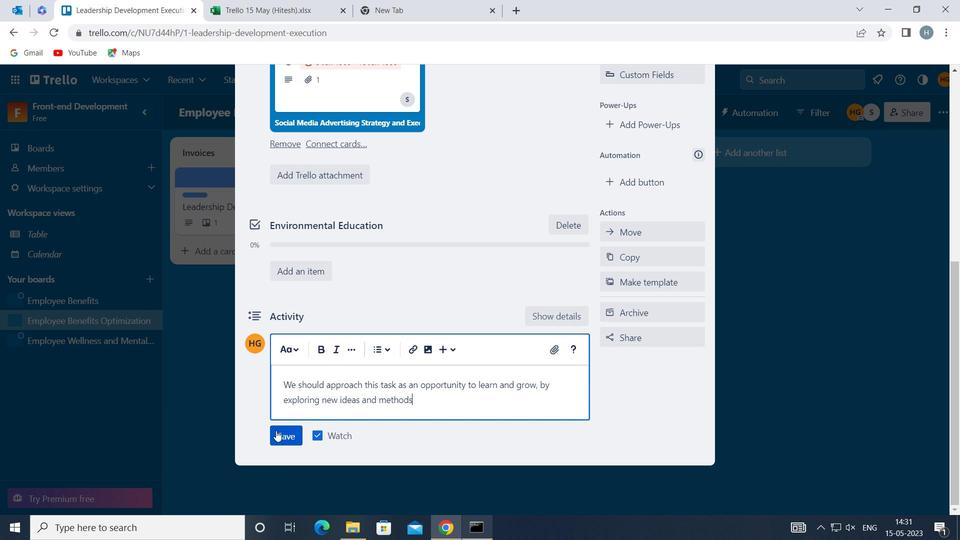 
Action: Mouse pressed left at (278, 431)
Screenshot: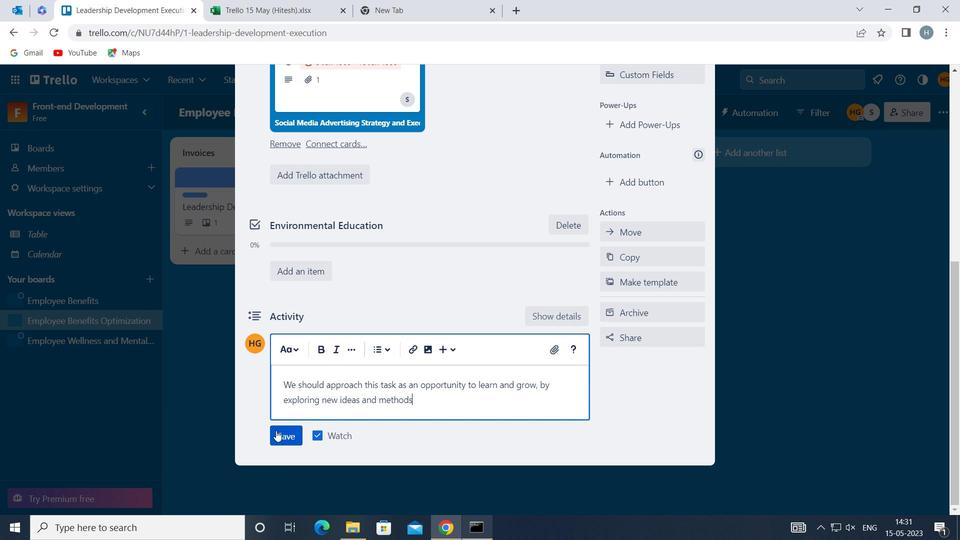 
Action: Mouse moved to (643, 389)
Screenshot: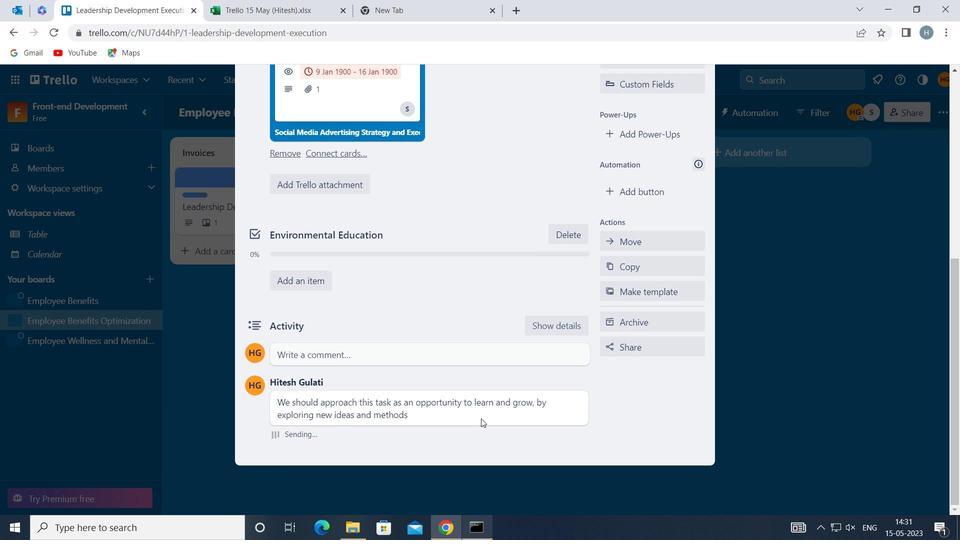 
Action: Mouse scrolled (643, 389) with delta (0, 0)
Screenshot: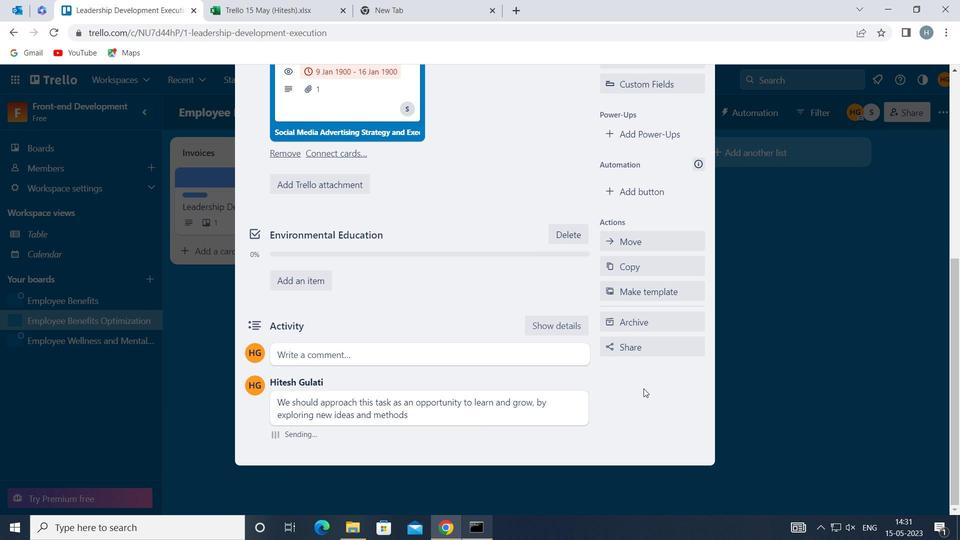 
Action: Mouse scrolled (643, 389) with delta (0, 0)
Screenshot: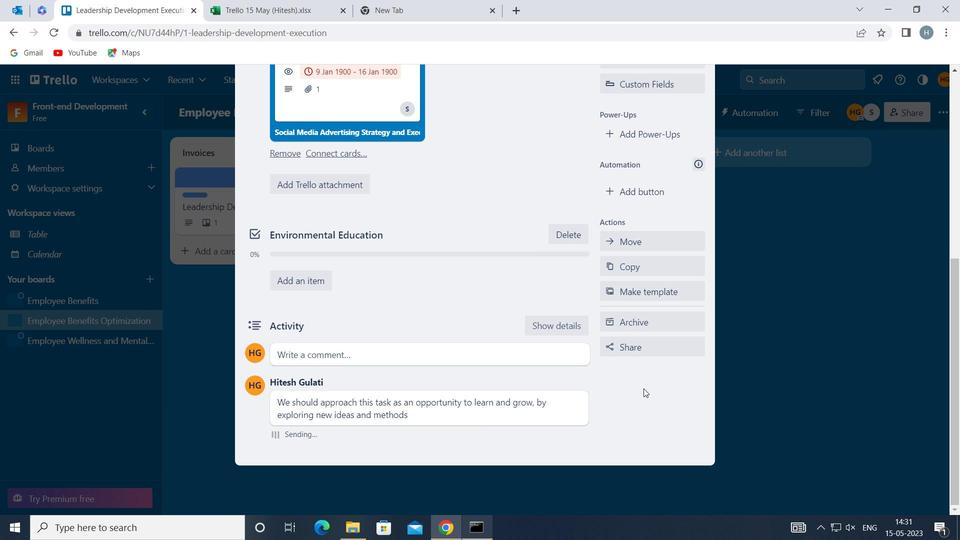 
Action: Mouse moved to (679, 155)
Screenshot: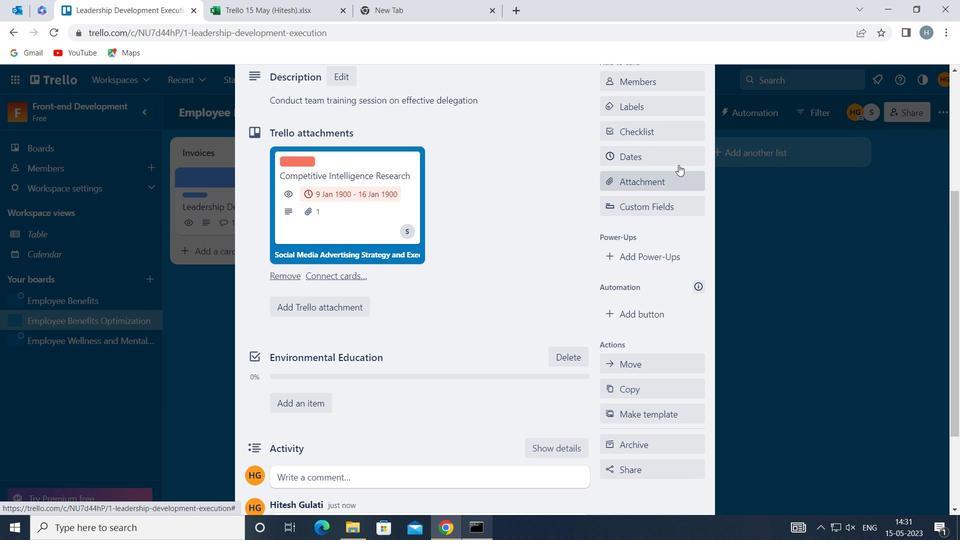 
Action: Mouse pressed left at (679, 155)
Screenshot: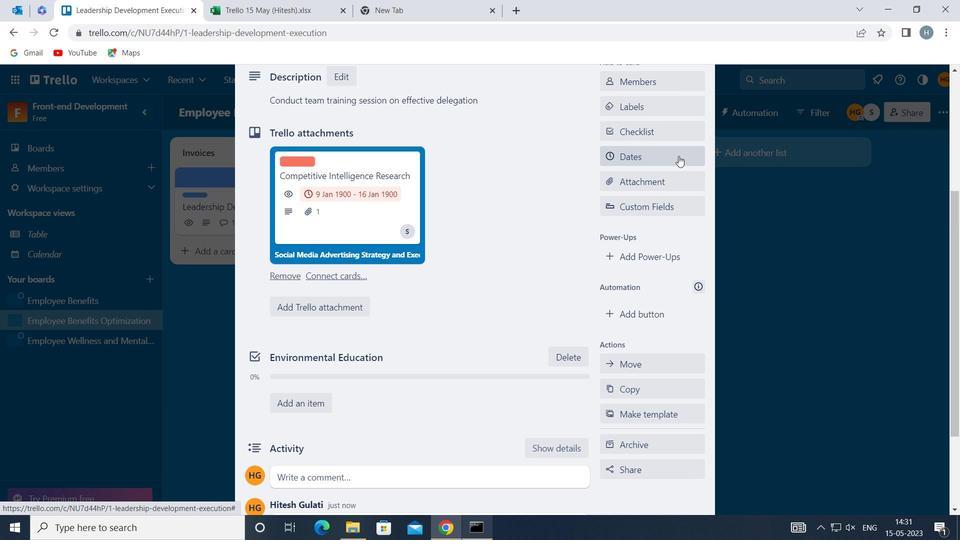 
Action: Mouse moved to (611, 336)
Screenshot: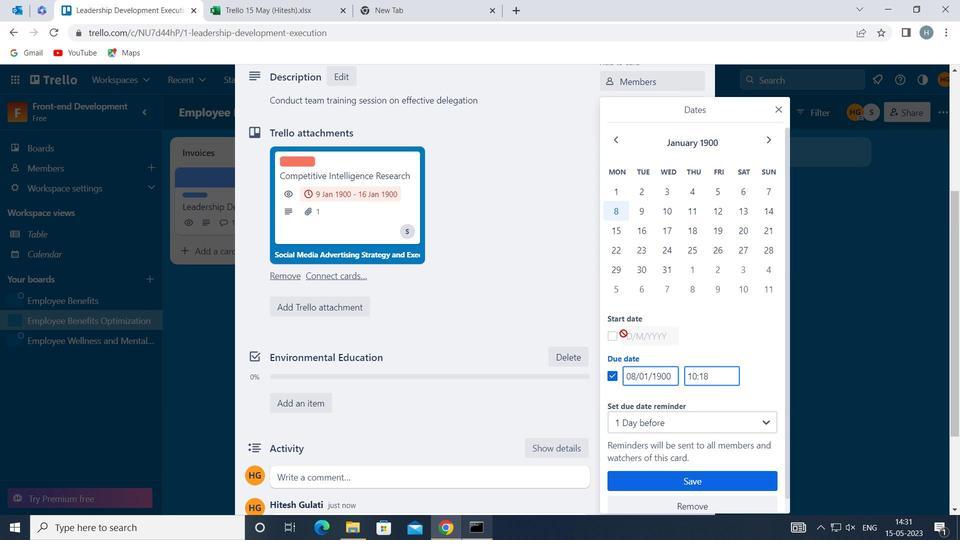 
Action: Mouse pressed left at (611, 336)
Screenshot: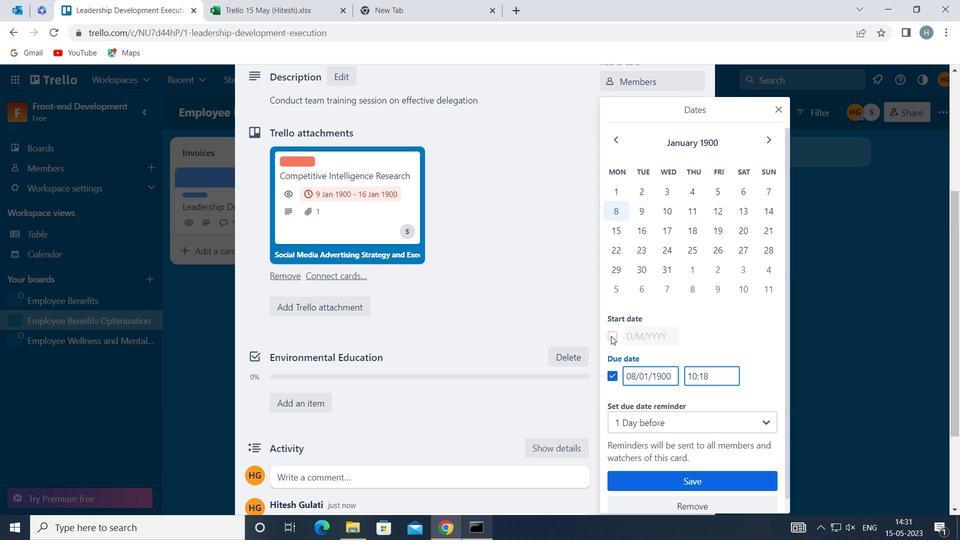 
Action: Mouse moved to (634, 332)
Screenshot: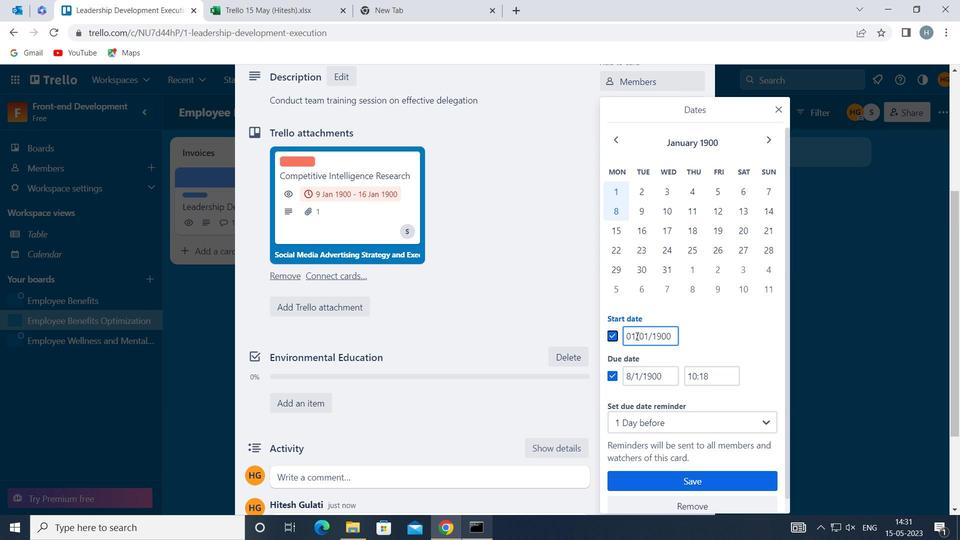 
Action: Mouse pressed left at (634, 332)
Screenshot: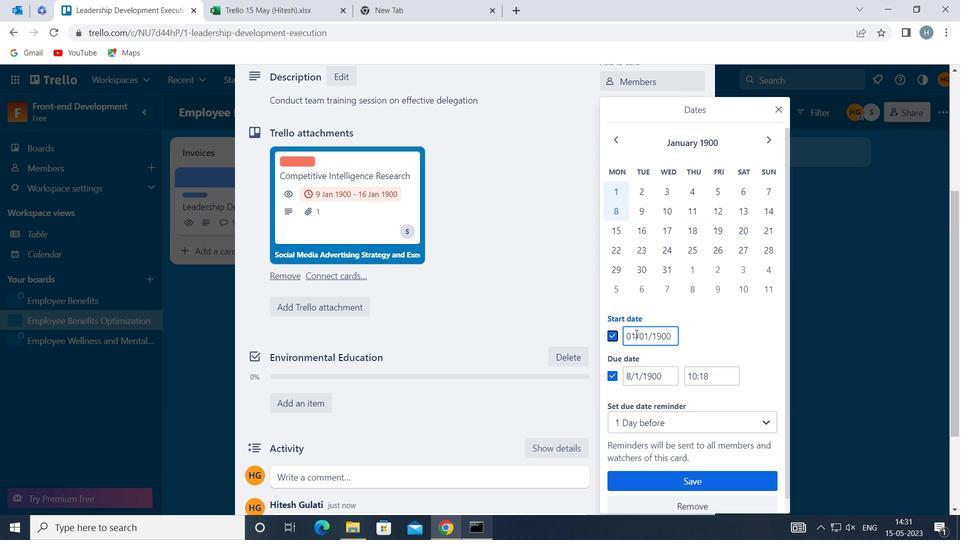 
Action: Mouse moved to (632, 332)
Screenshot: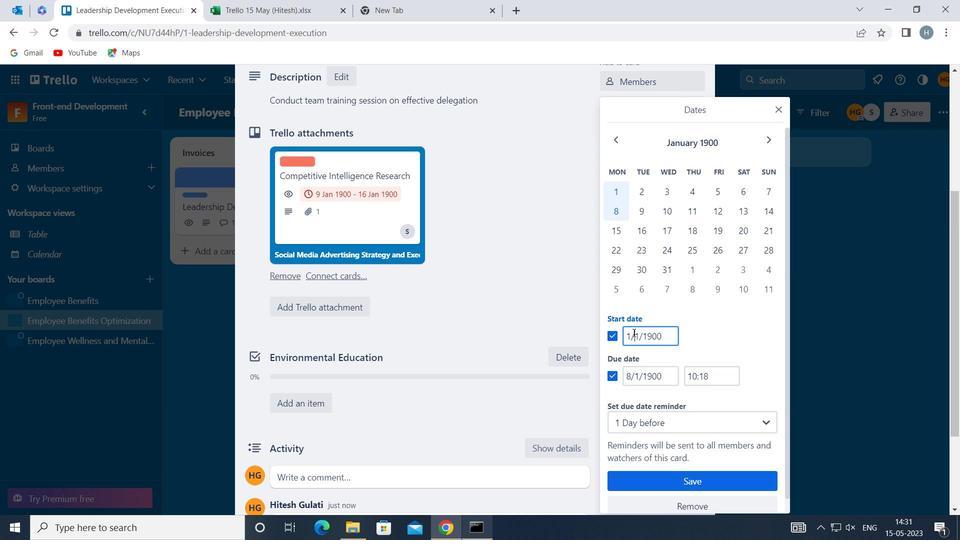 
Action: Key pressed <Key.left><Key.backspace>2<Key.down>
Screenshot: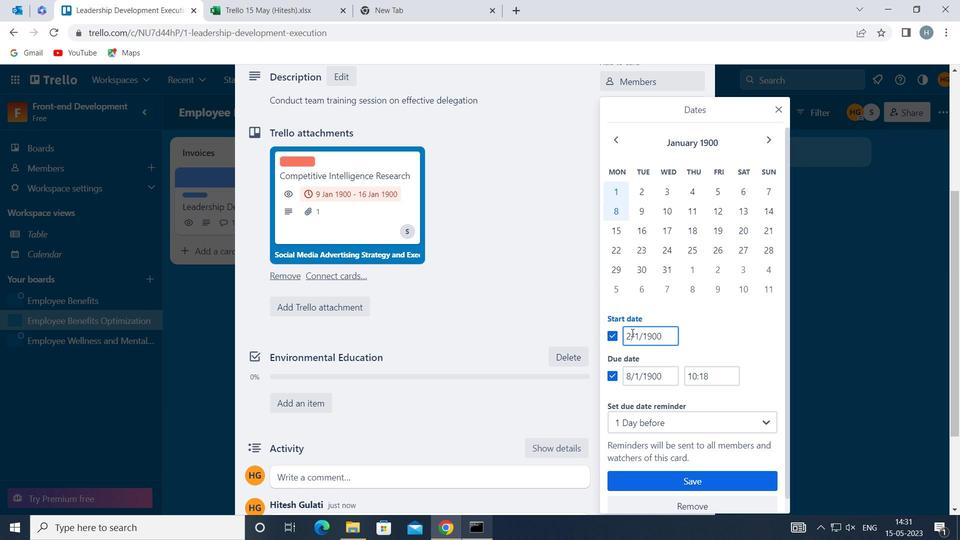 
Action: Mouse moved to (627, 374)
Screenshot: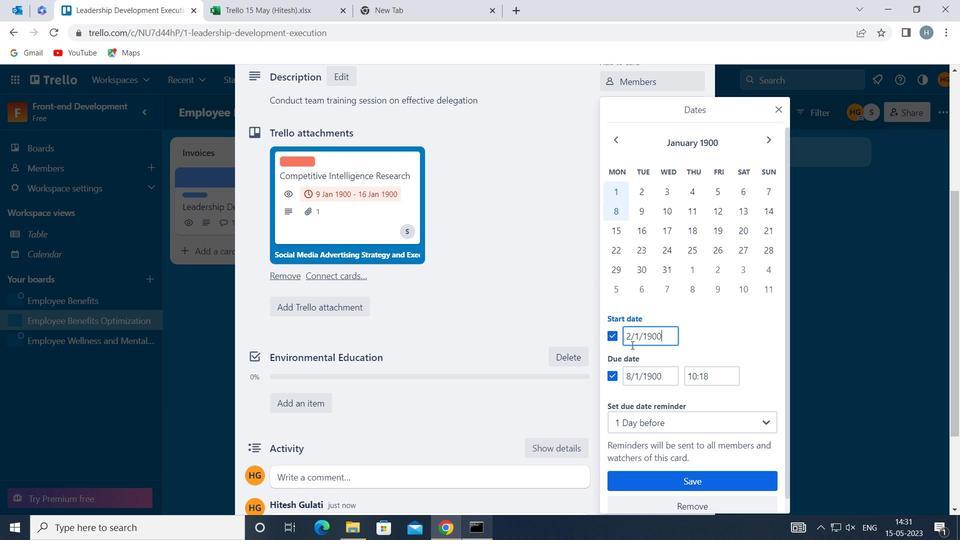 
Action: Mouse pressed left at (627, 374)
Screenshot: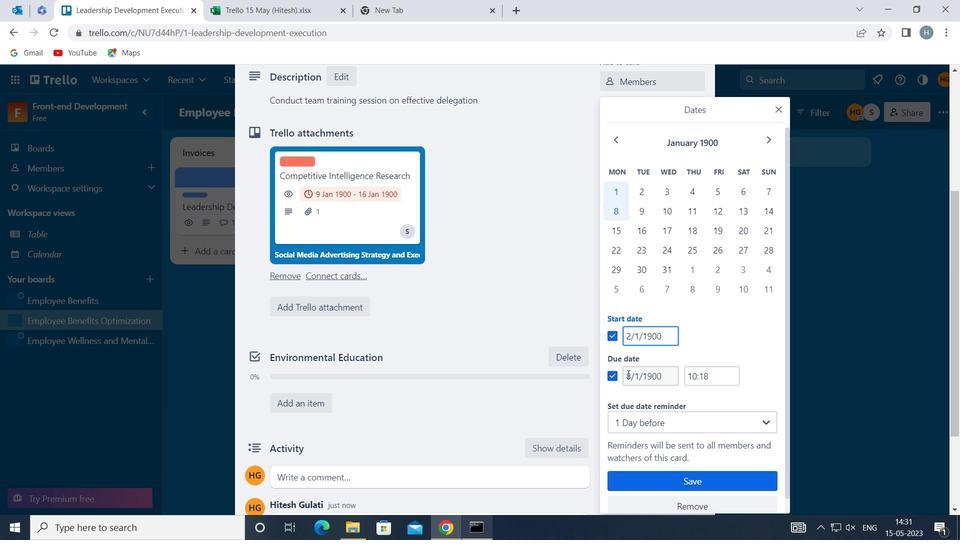 
Action: Key pressed <Key.right><Key.backspace>9
Screenshot: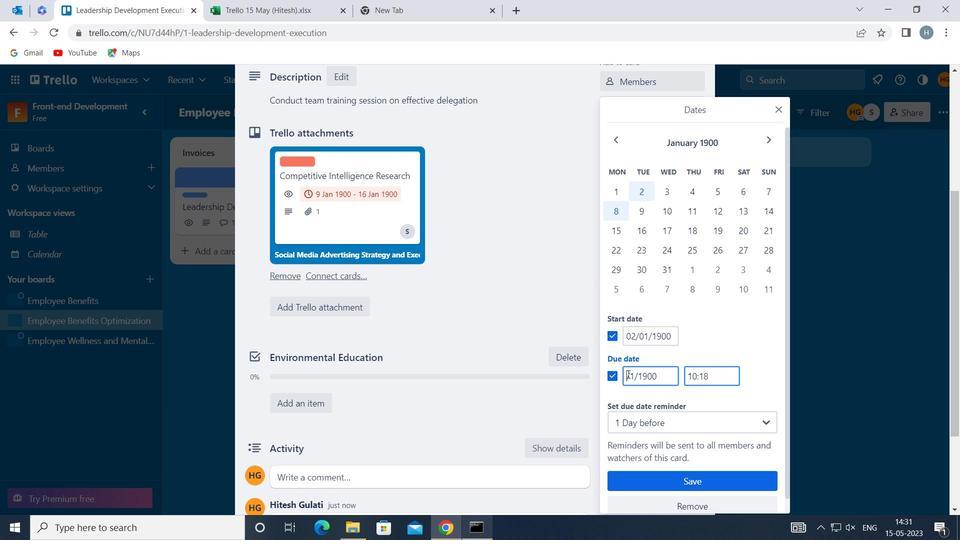 
Action: Mouse moved to (687, 480)
Screenshot: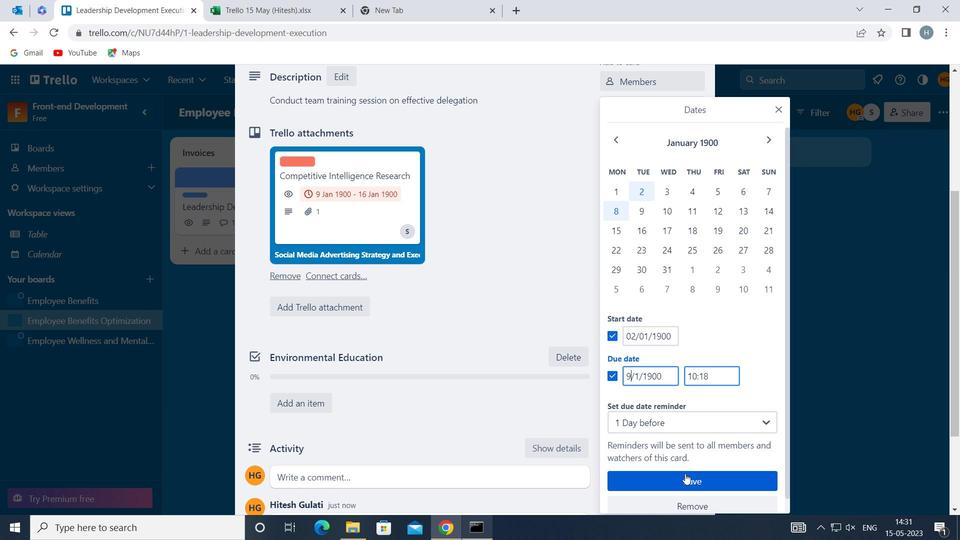 
Action: Mouse pressed left at (687, 480)
Screenshot: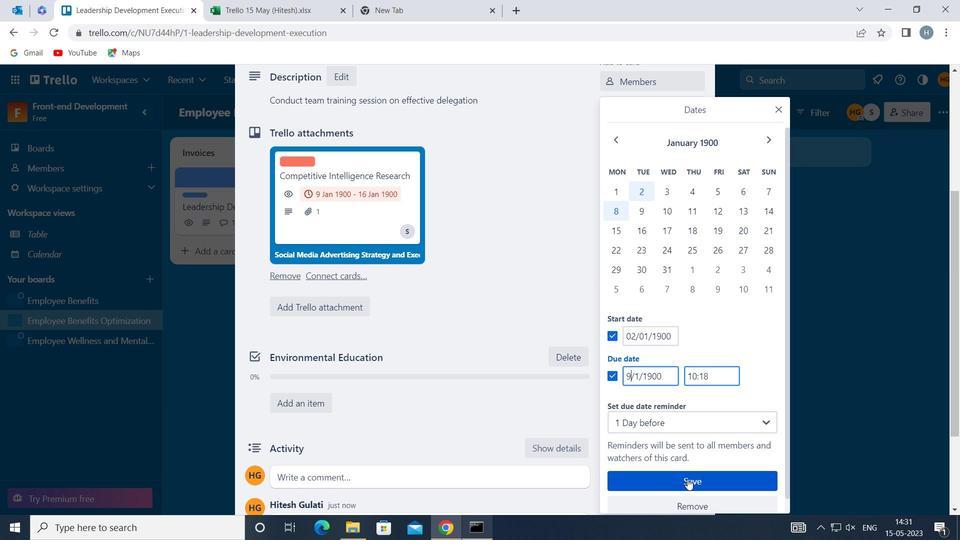 
Action: Mouse moved to (511, 228)
Screenshot: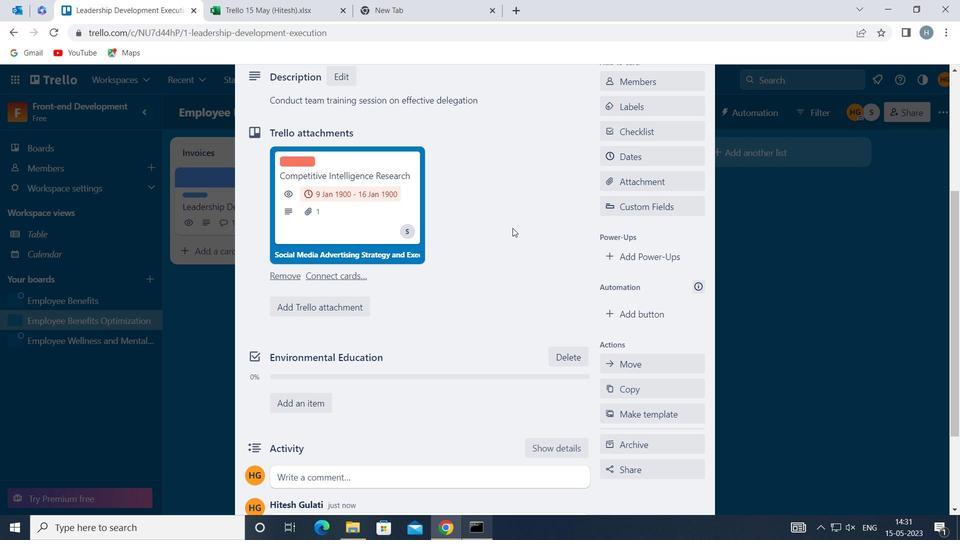 
